 Task: In the  document Exoticfruitsletter.epub Change the allignment of footer to  'Center' Select the entire text and insert font style 'Caveat' and font size: 20
Action: Mouse moved to (292, 448)
Screenshot: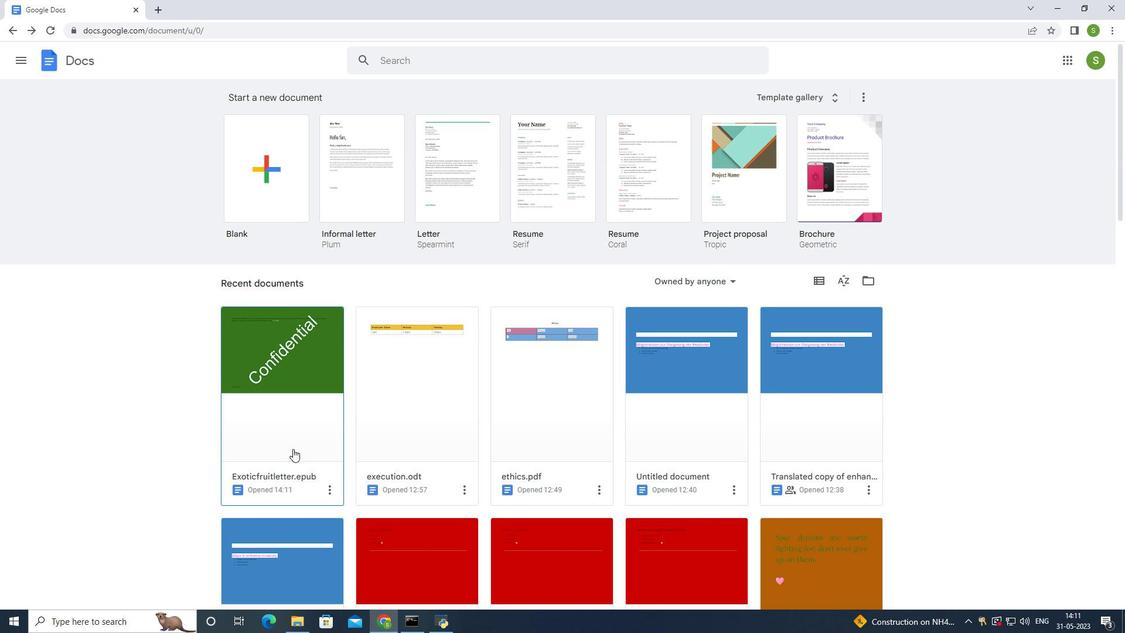 
Action: Mouse pressed left at (292, 448)
Screenshot: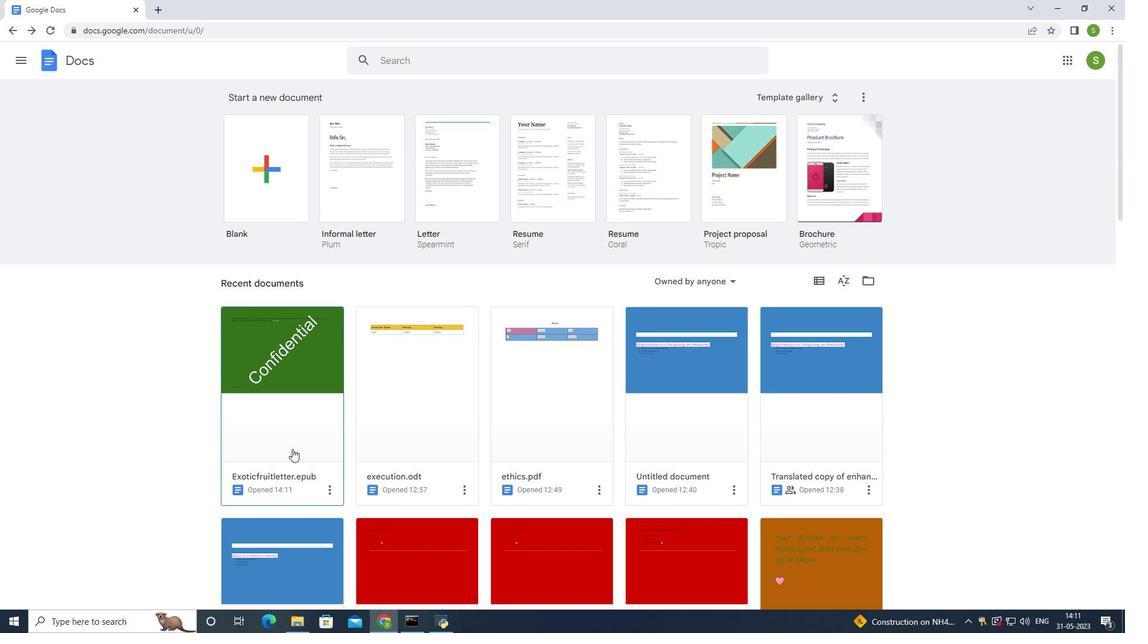 
Action: Mouse moved to (532, 322)
Screenshot: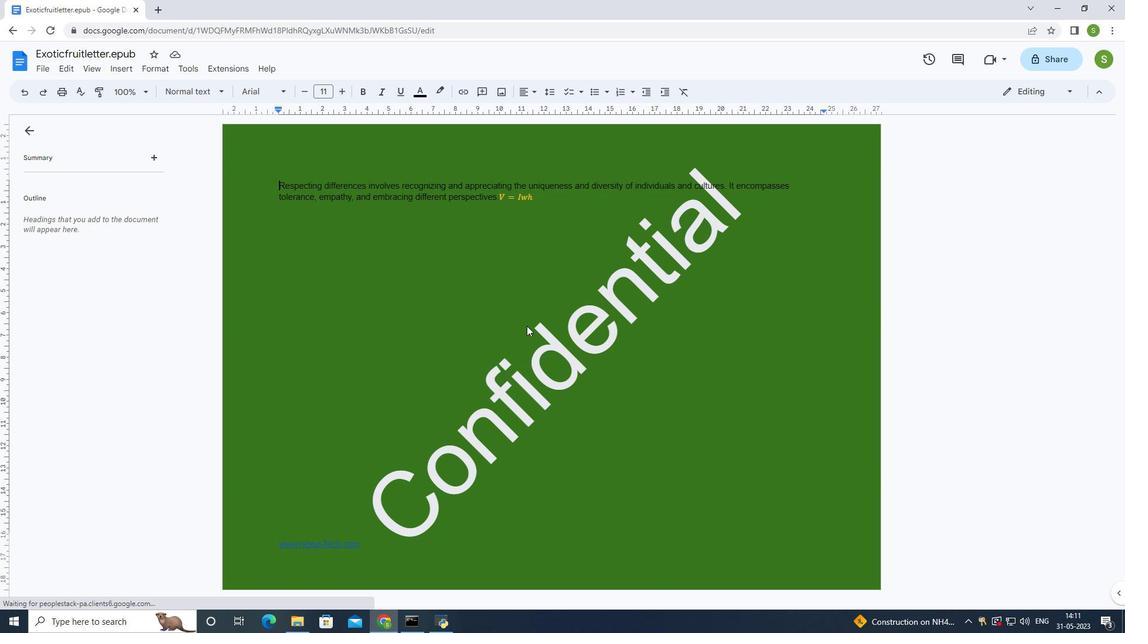 
Action: Mouse scrolled (532, 321) with delta (0, 0)
Screenshot: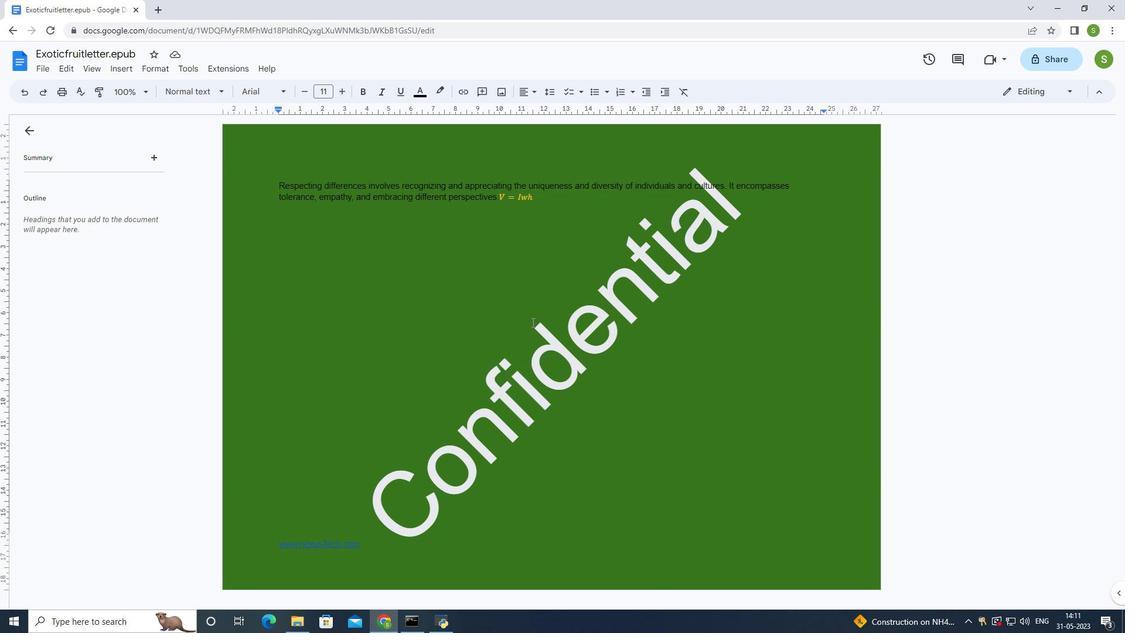 
Action: Mouse scrolled (532, 321) with delta (0, 0)
Screenshot: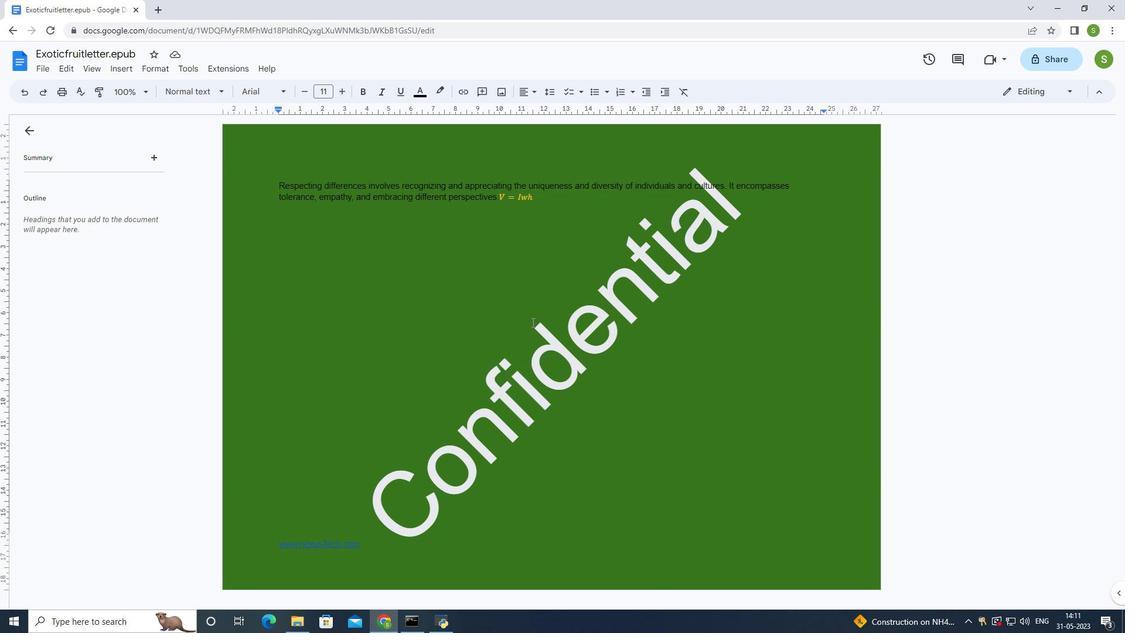 
Action: Mouse scrolled (532, 321) with delta (0, 0)
Screenshot: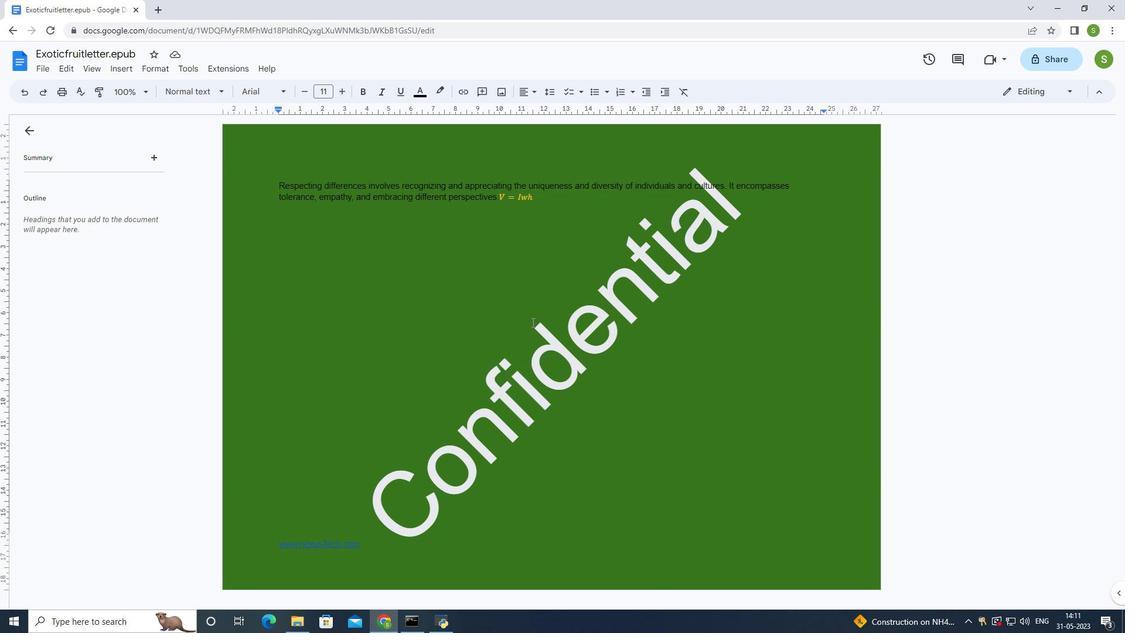 
Action: Mouse moved to (365, 545)
Screenshot: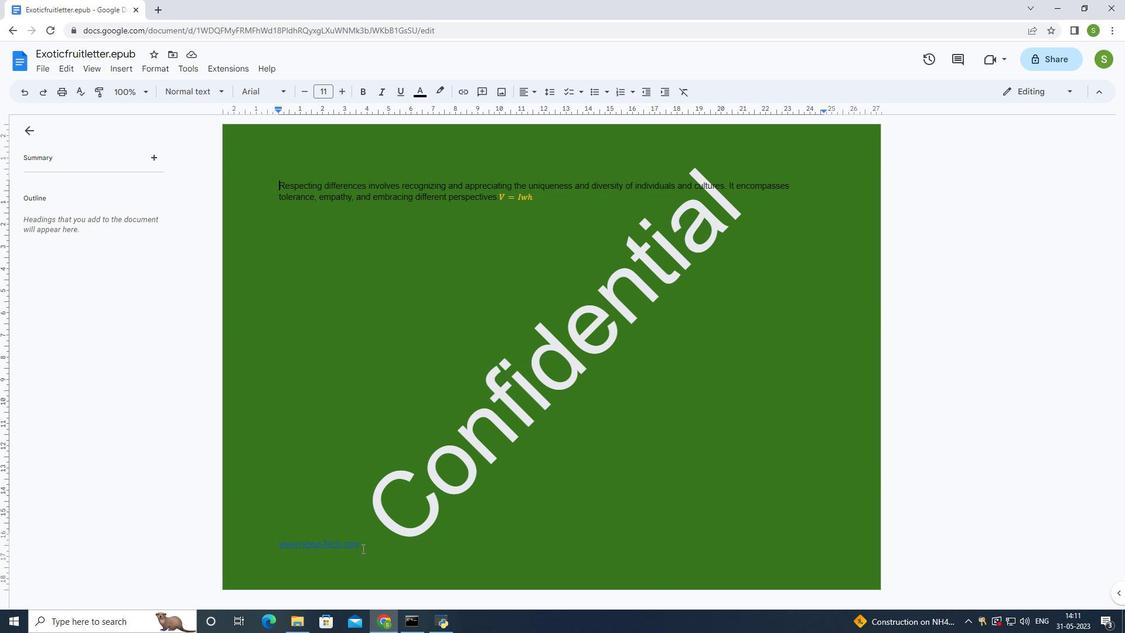 
Action: Mouse pressed left at (365, 545)
Screenshot: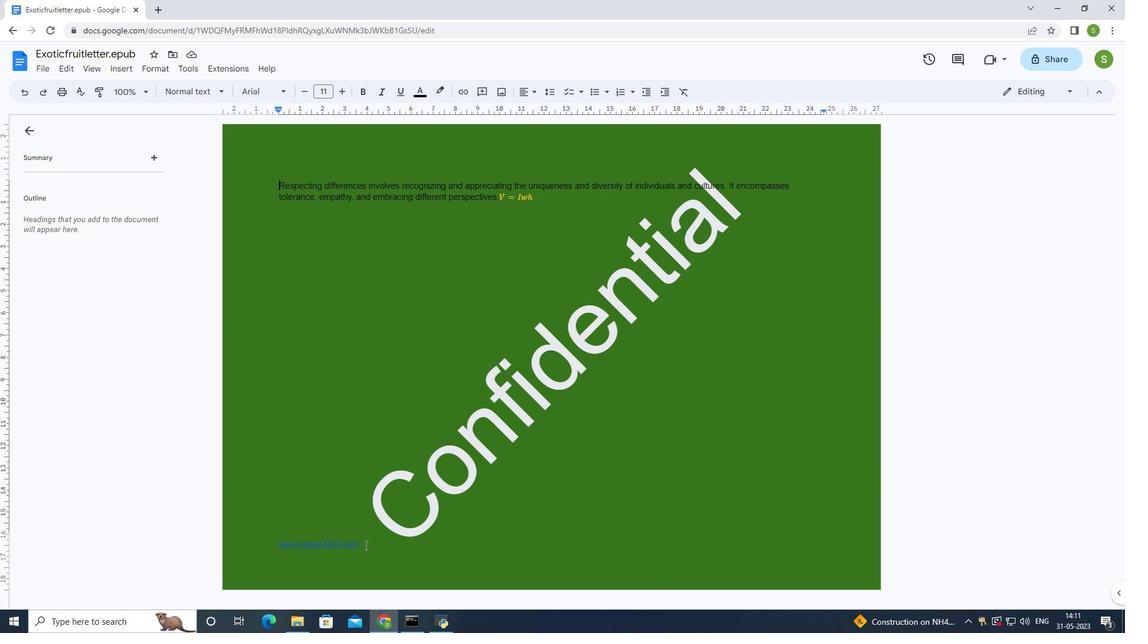
Action: Mouse moved to (361, 544)
Screenshot: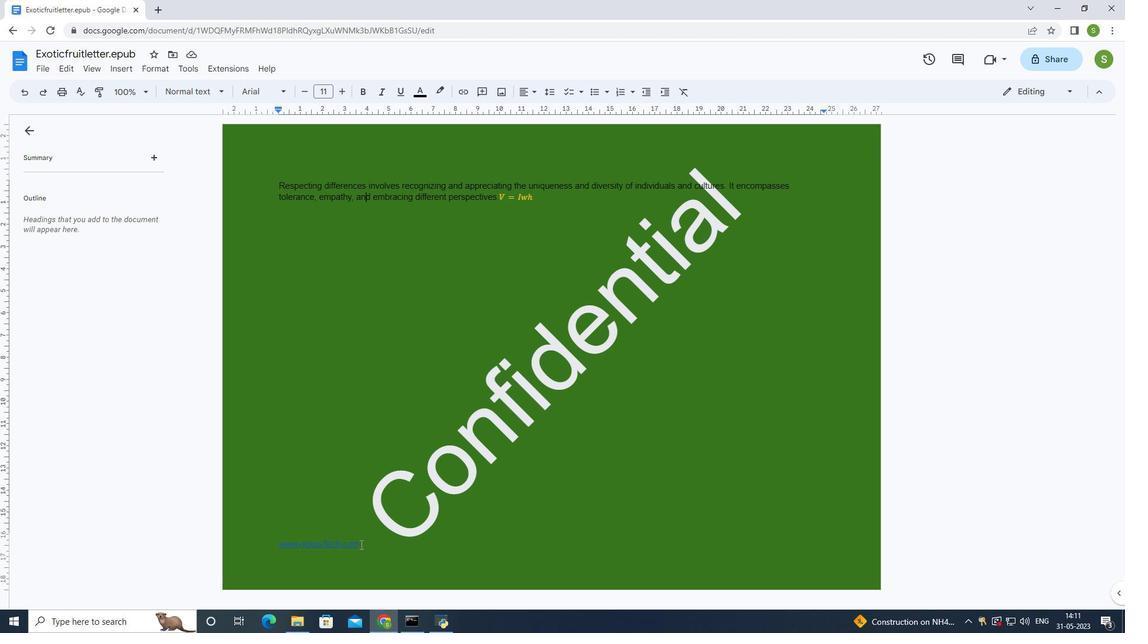 
Action: Mouse pressed left at (361, 544)
Screenshot: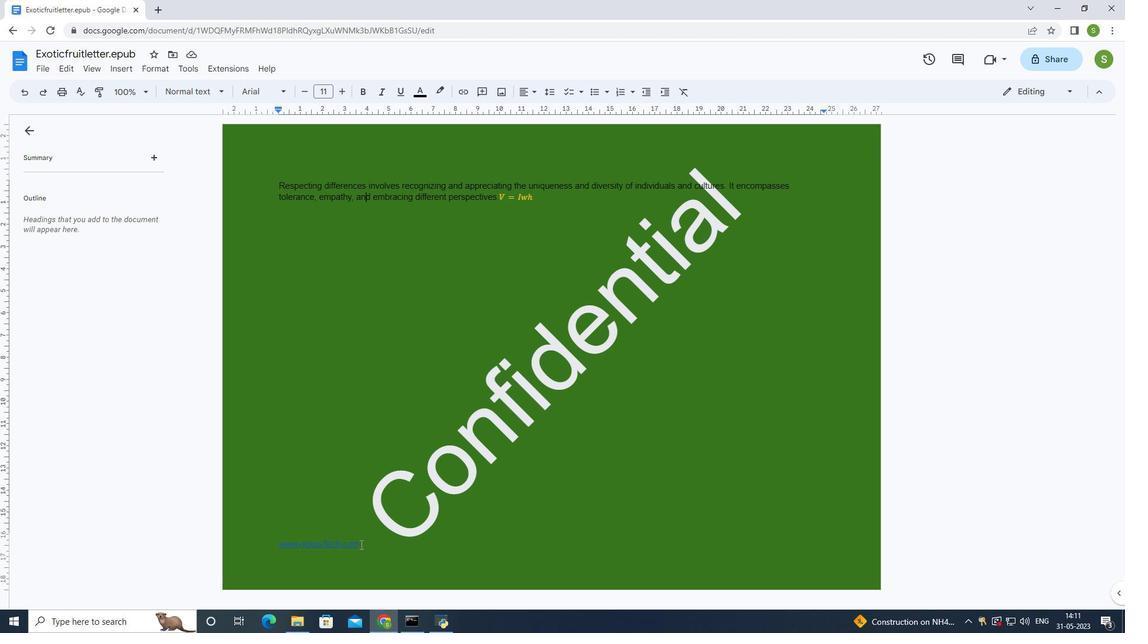 
Action: Mouse moved to (274, 542)
Screenshot: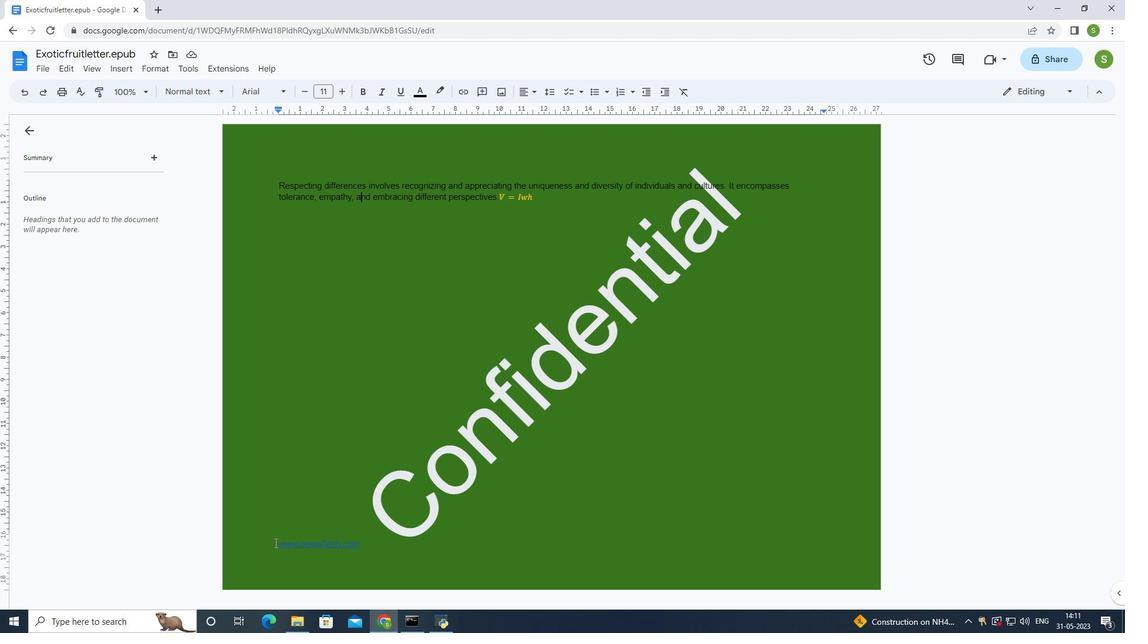 
Action: Mouse pressed left at (274, 542)
Screenshot: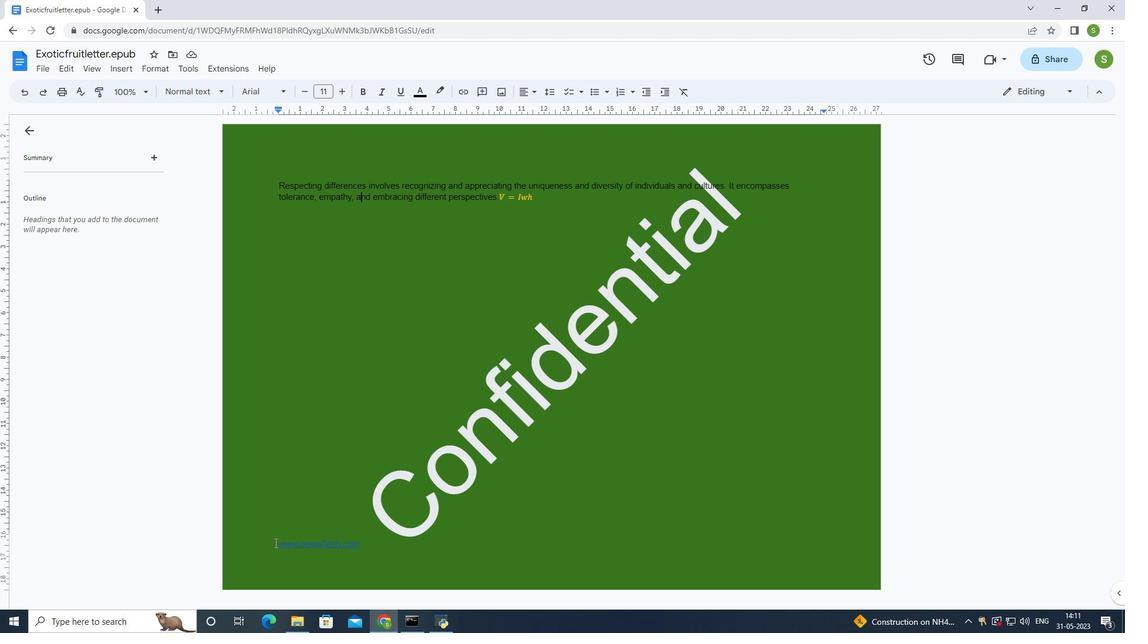
Action: Mouse moved to (276, 542)
Screenshot: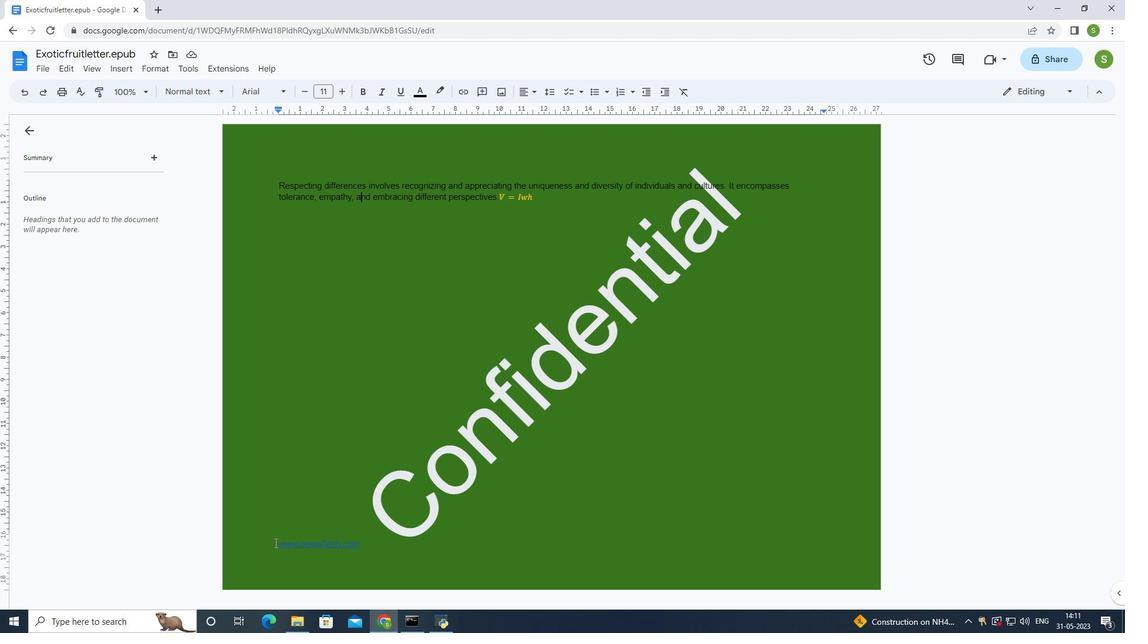 
Action: Mouse pressed left at (276, 542)
Screenshot: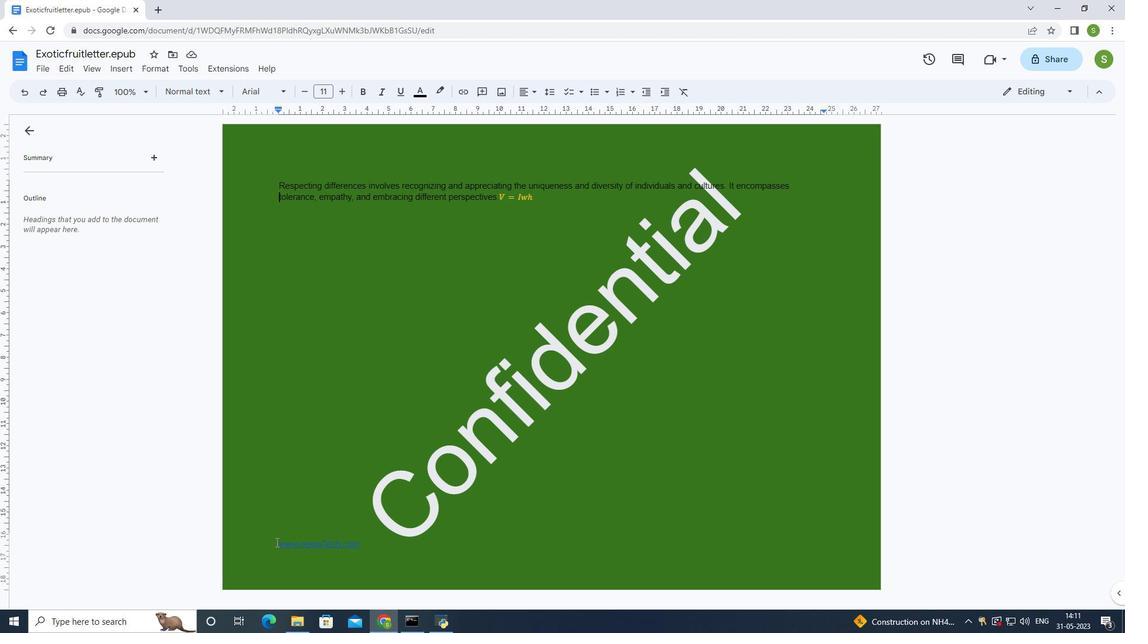 
Action: Mouse moved to (366, 543)
Screenshot: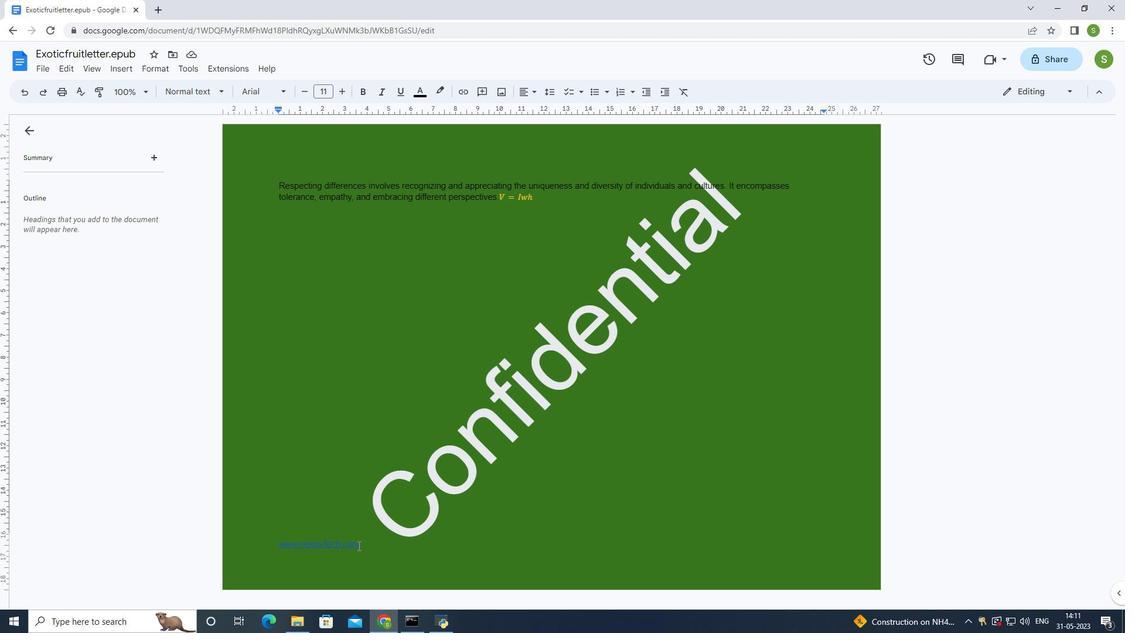 
Action: Mouse pressed left at (366, 543)
Screenshot: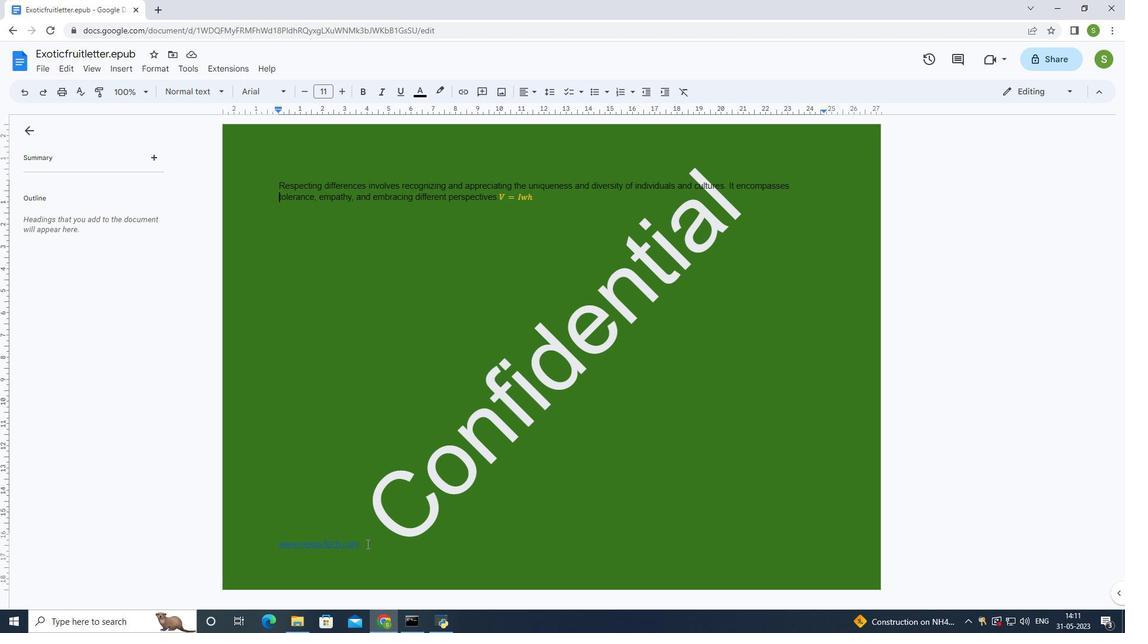 
Action: Mouse moved to (367, 543)
Screenshot: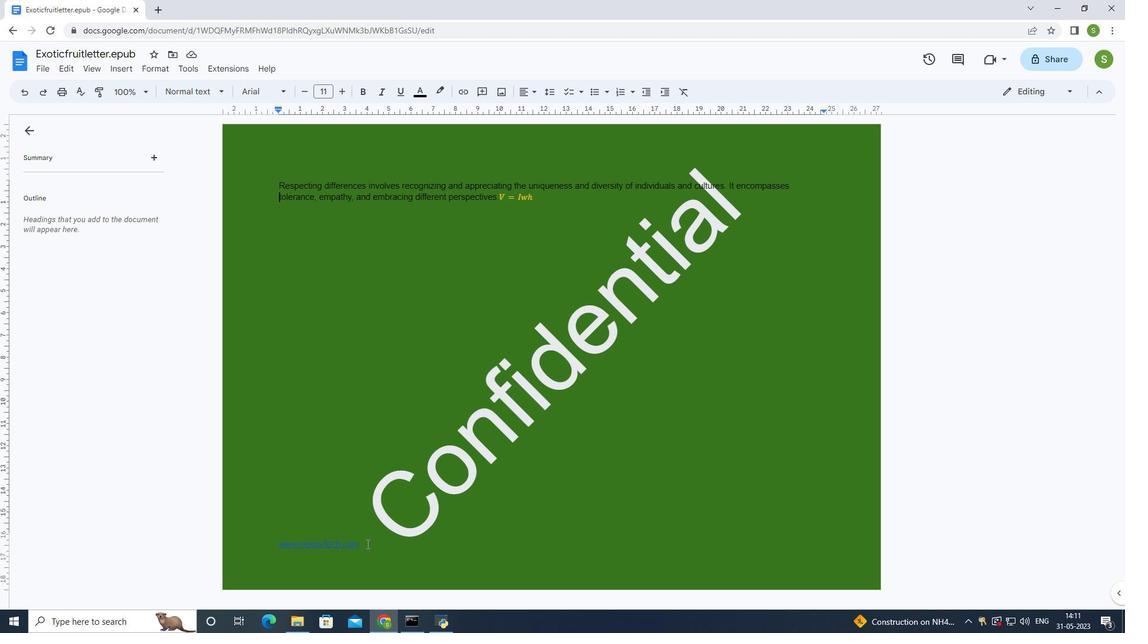 
Action: Mouse pressed left at (367, 543)
Screenshot: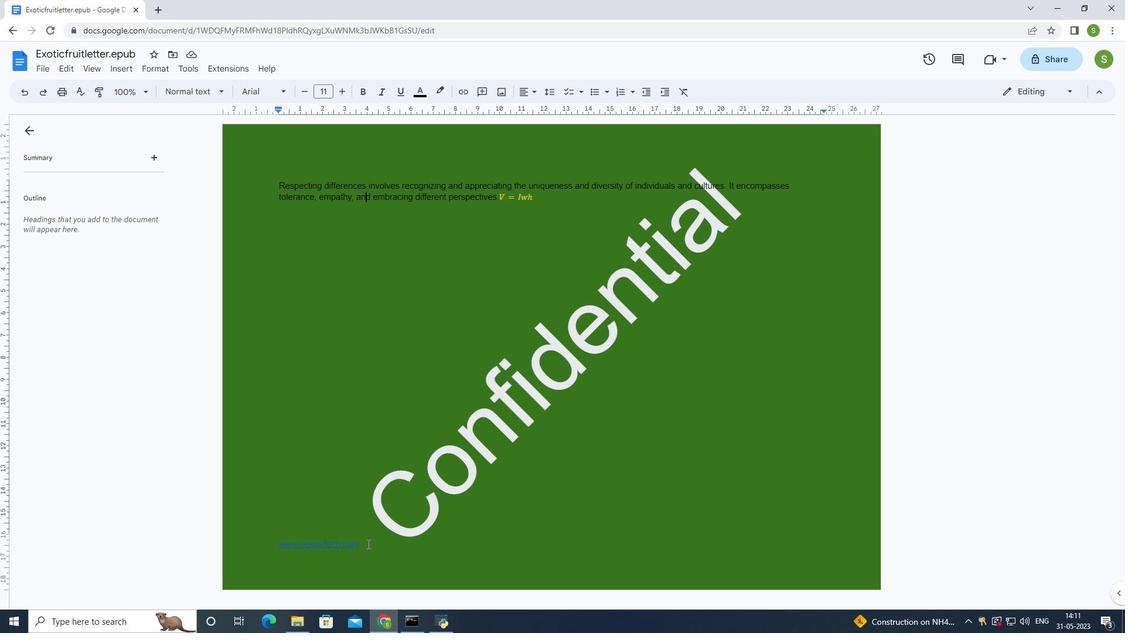 
Action: Mouse moved to (368, 543)
Screenshot: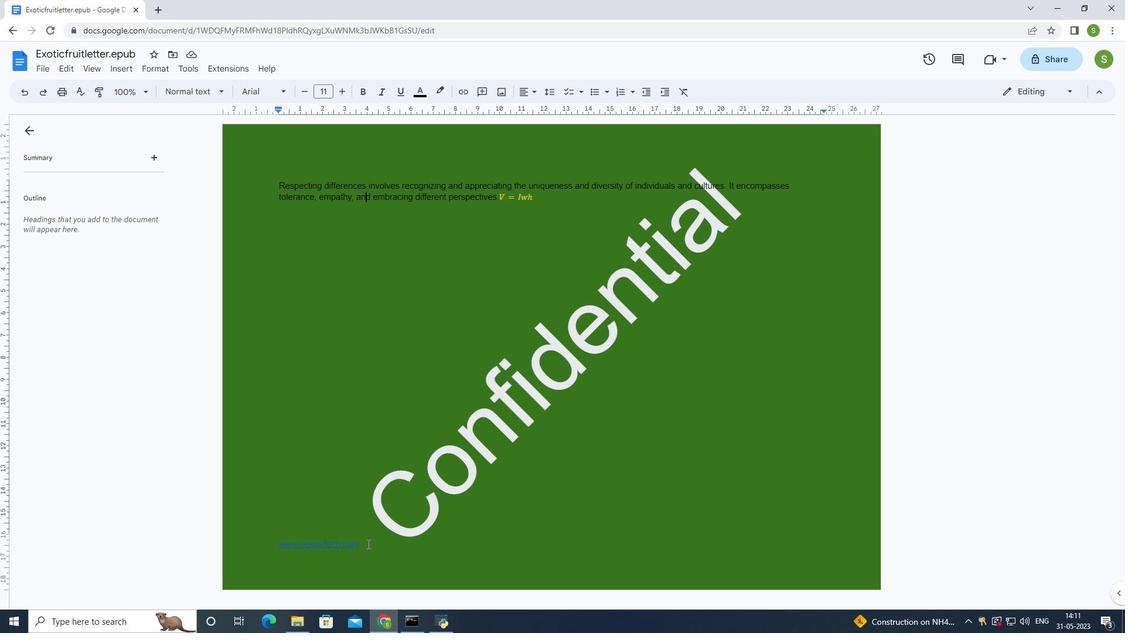 
Action: Mouse pressed left at (368, 543)
Screenshot: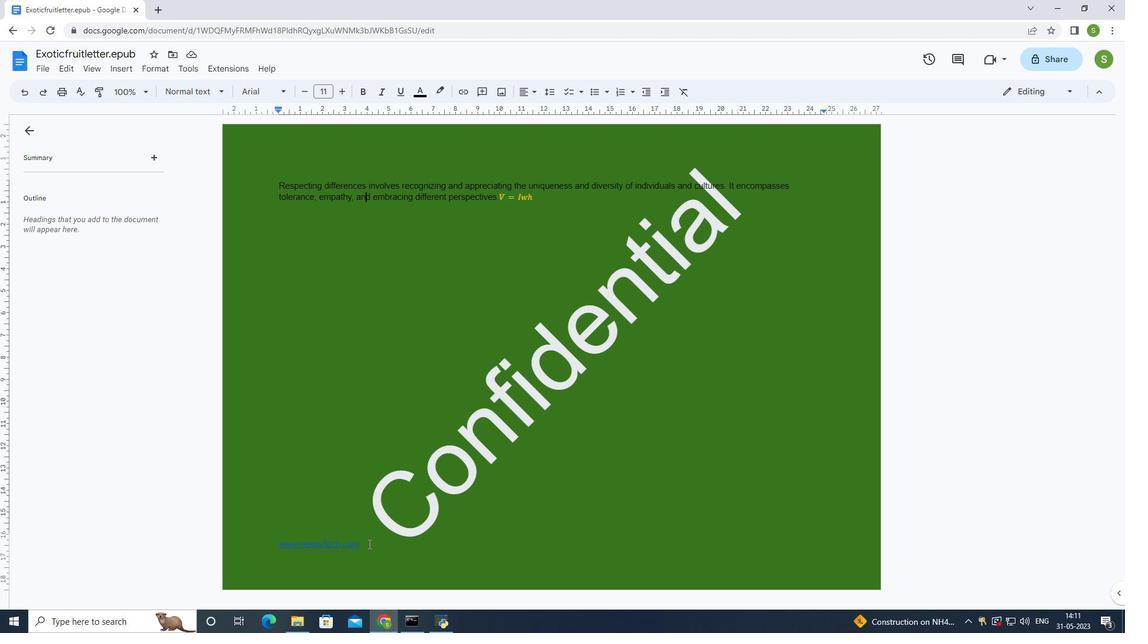 
Action: Mouse pressed left at (368, 543)
Screenshot: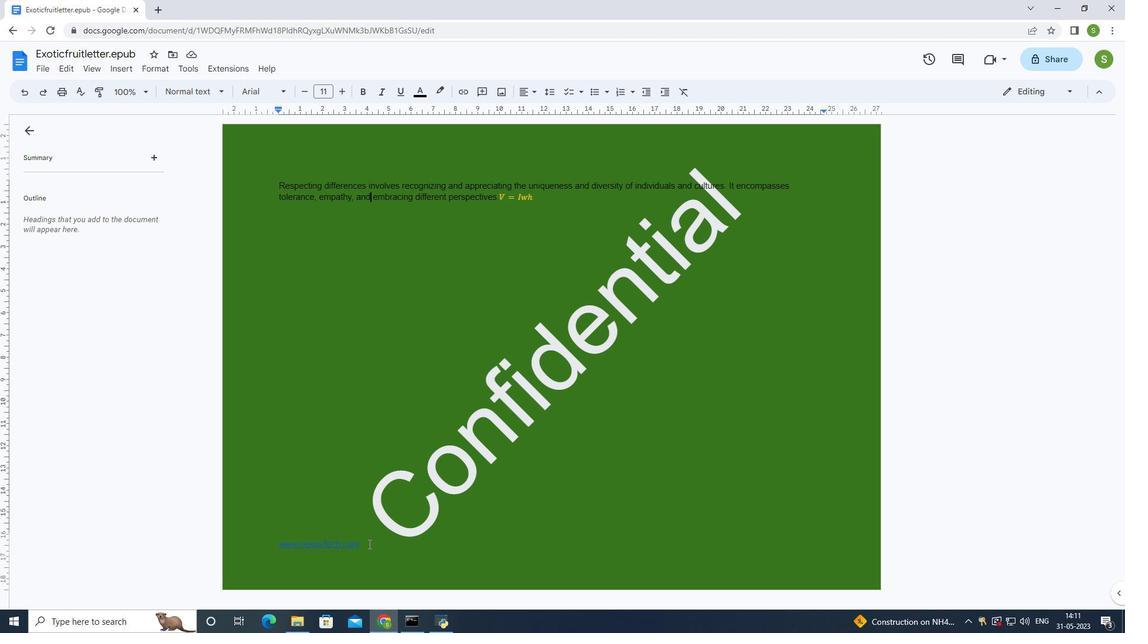 
Action: Mouse moved to (368, 543)
Screenshot: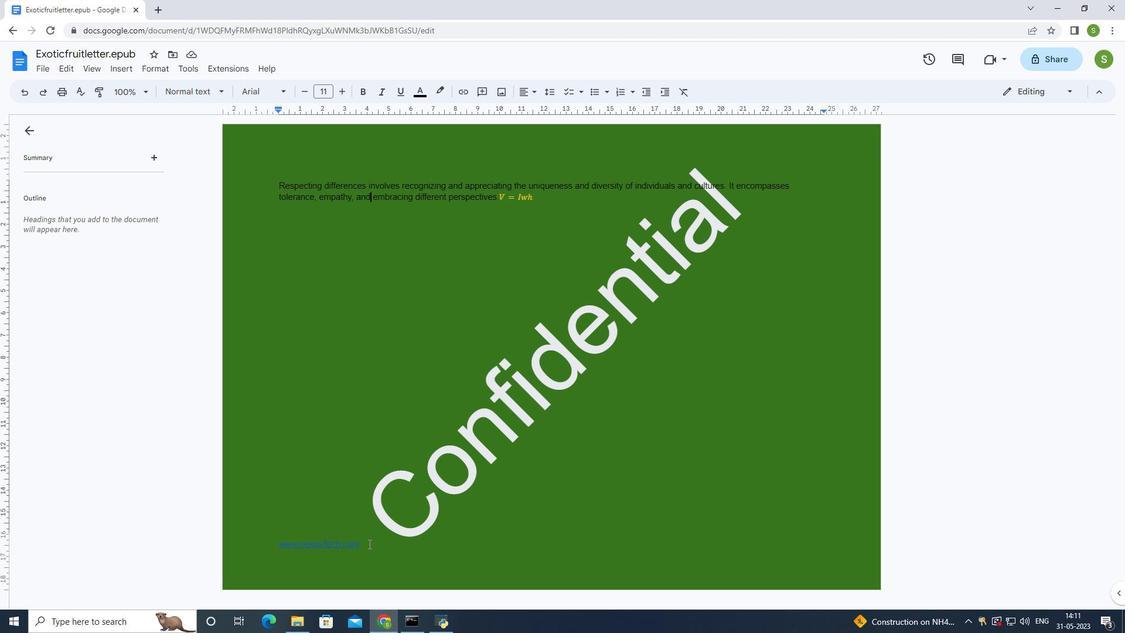 
Action: Mouse pressed left at (368, 543)
Screenshot: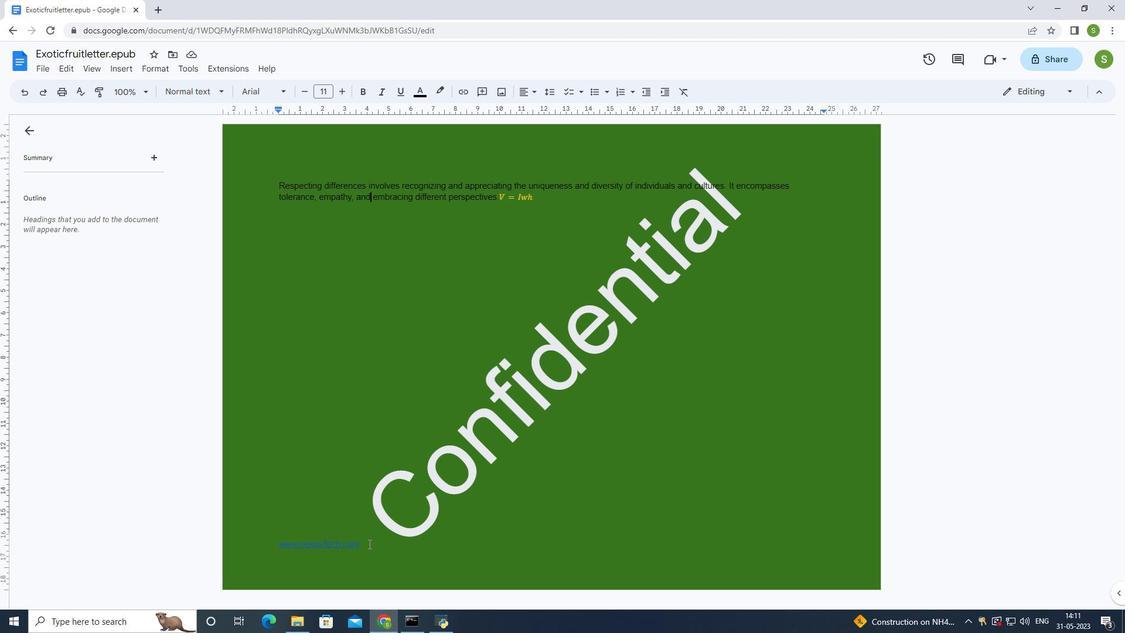 
Action: Mouse pressed left at (368, 543)
Screenshot: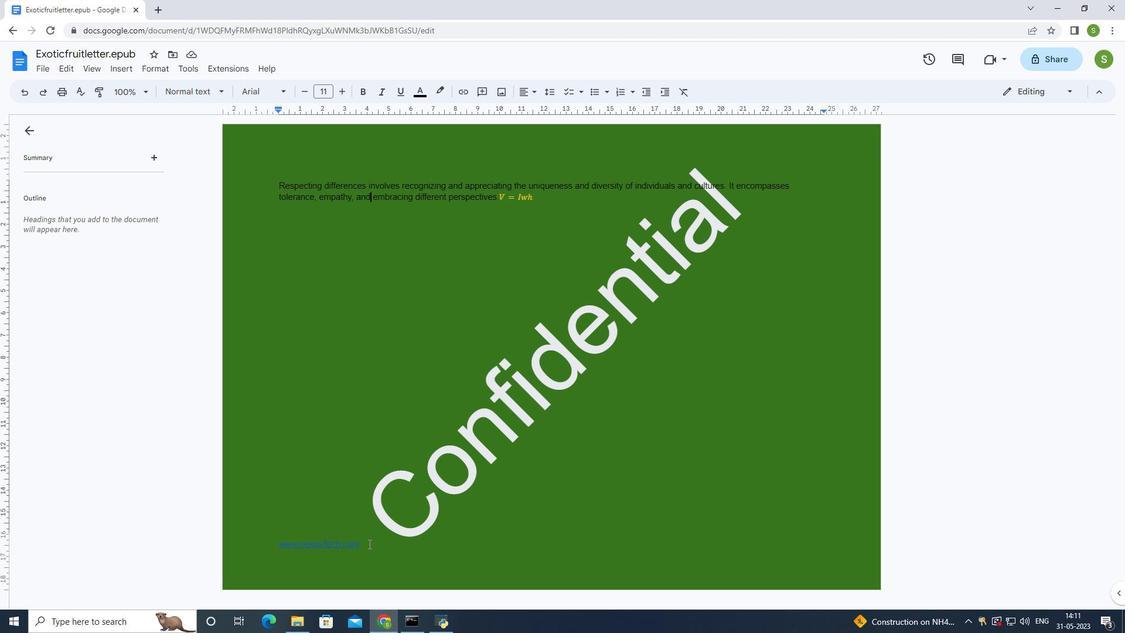 
Action: Mouse pressed left at (368, 543)
Screenshot: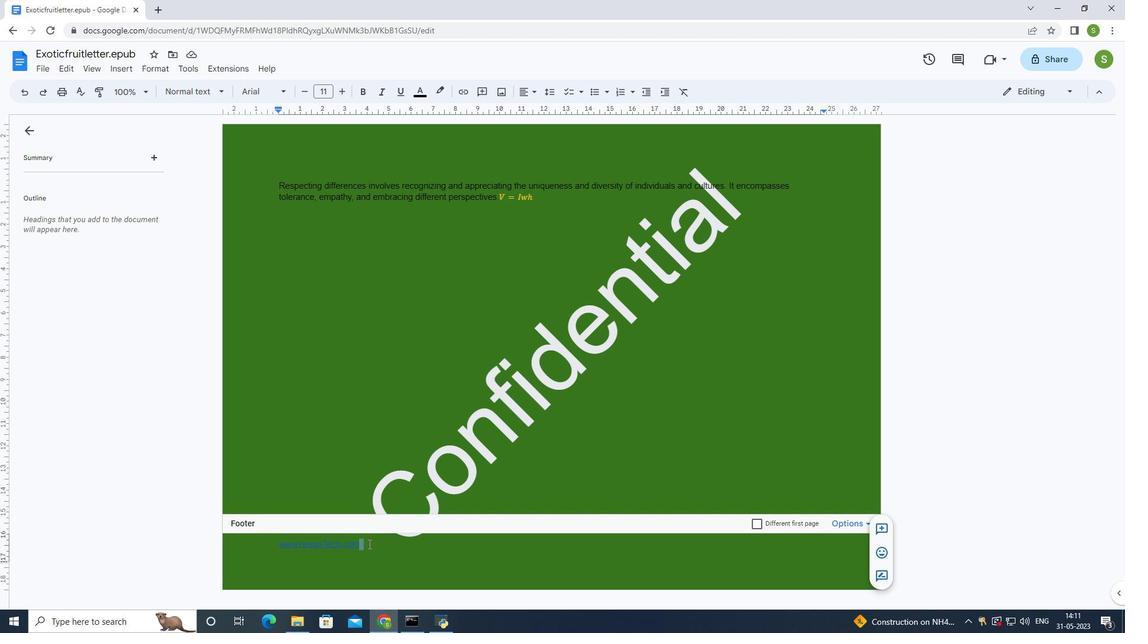 
Action: Mouse pressed left at (368, 543)
Screenshot: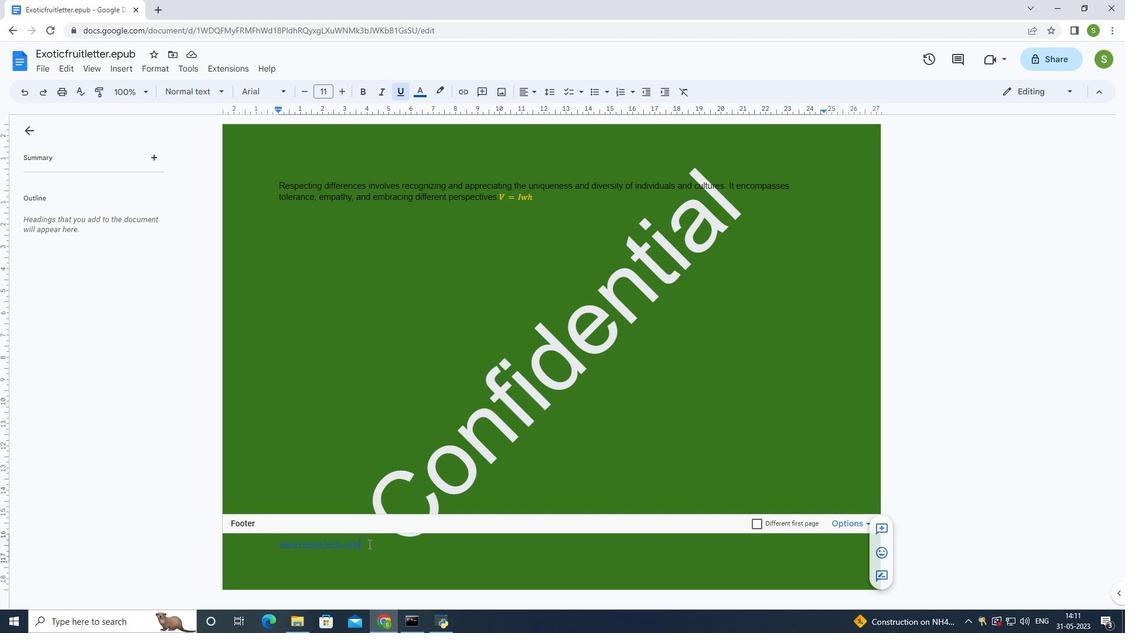 
Action: Mouse pressed left at (368, 543)
Screenshot: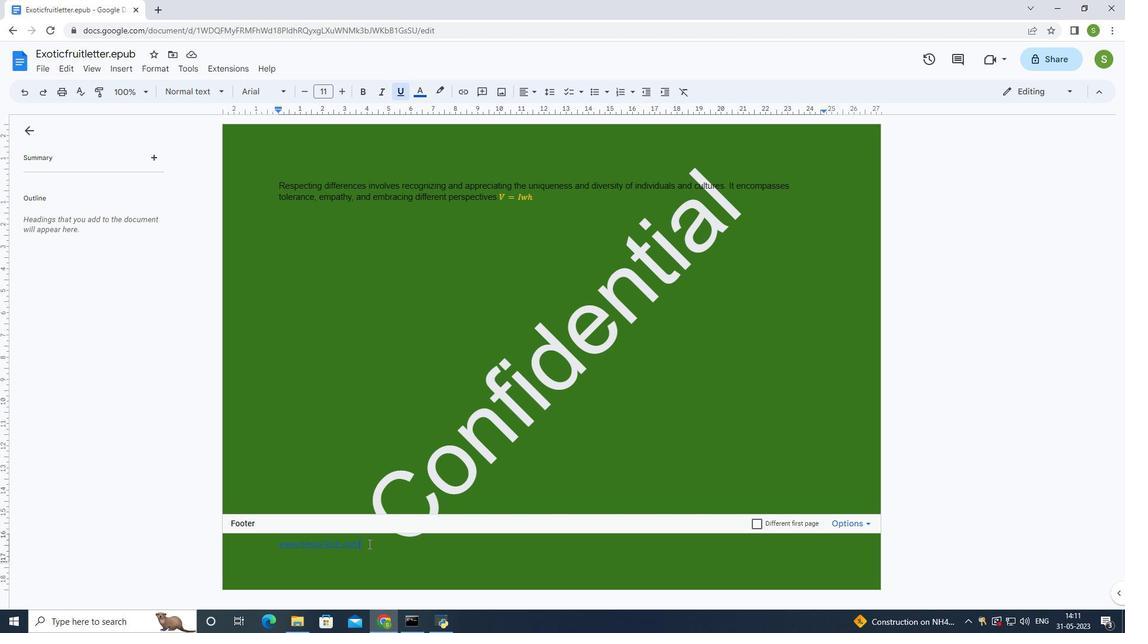 
Action: Mouse pressed left at (368, 543)
Screenshot: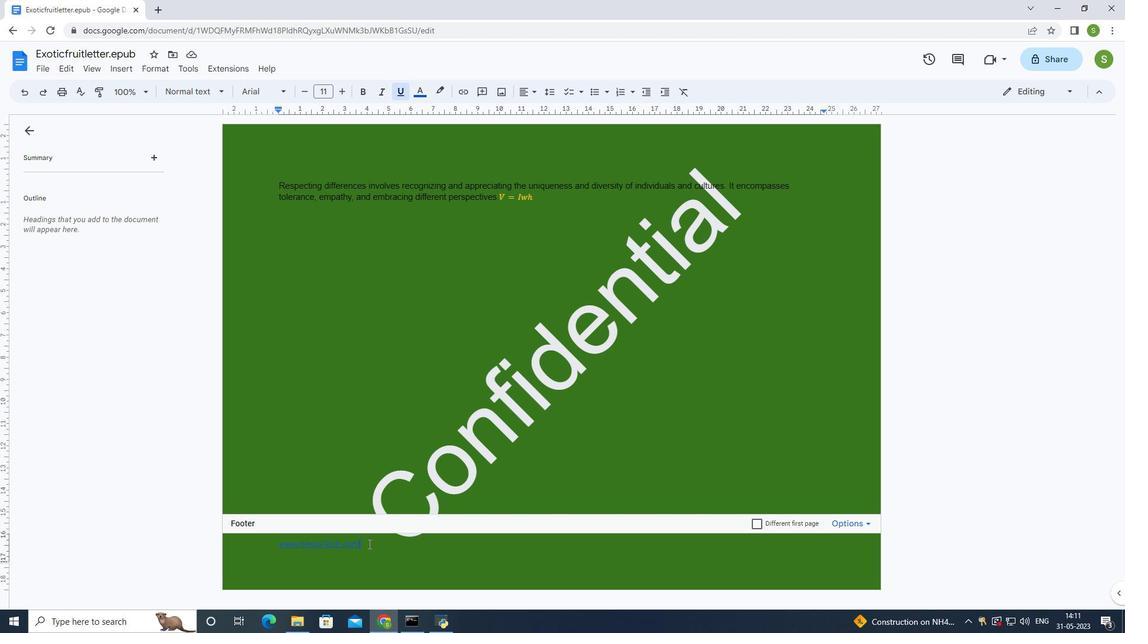 
Action: Mouse moved to (369, 544)
Screenshot: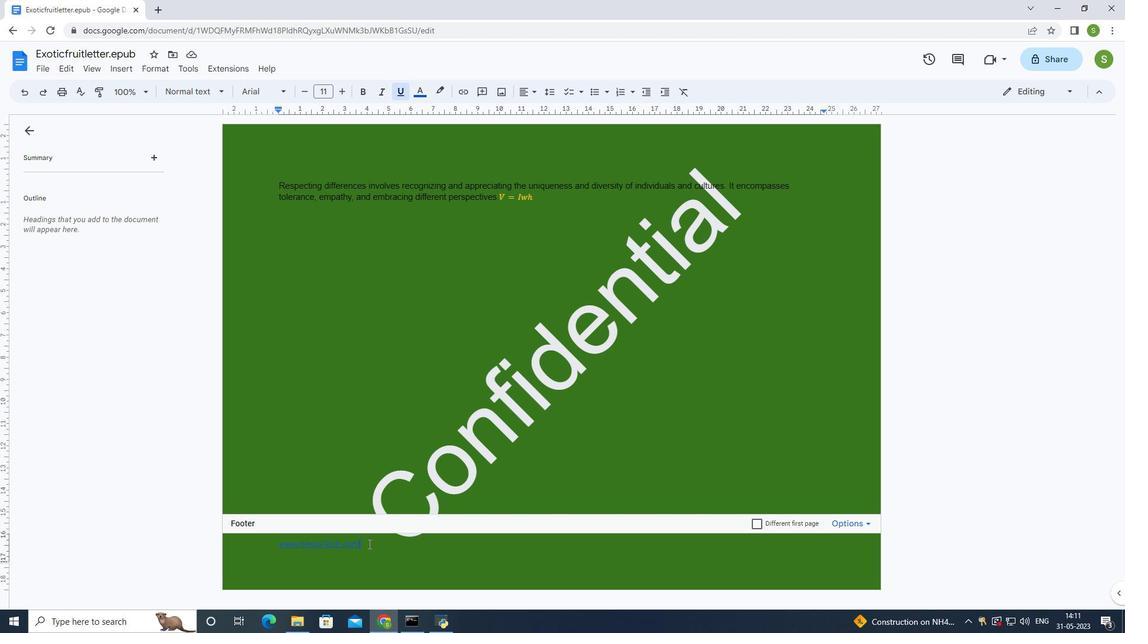 
Action: Mouse pressed left at (369, 544)
Screenshot: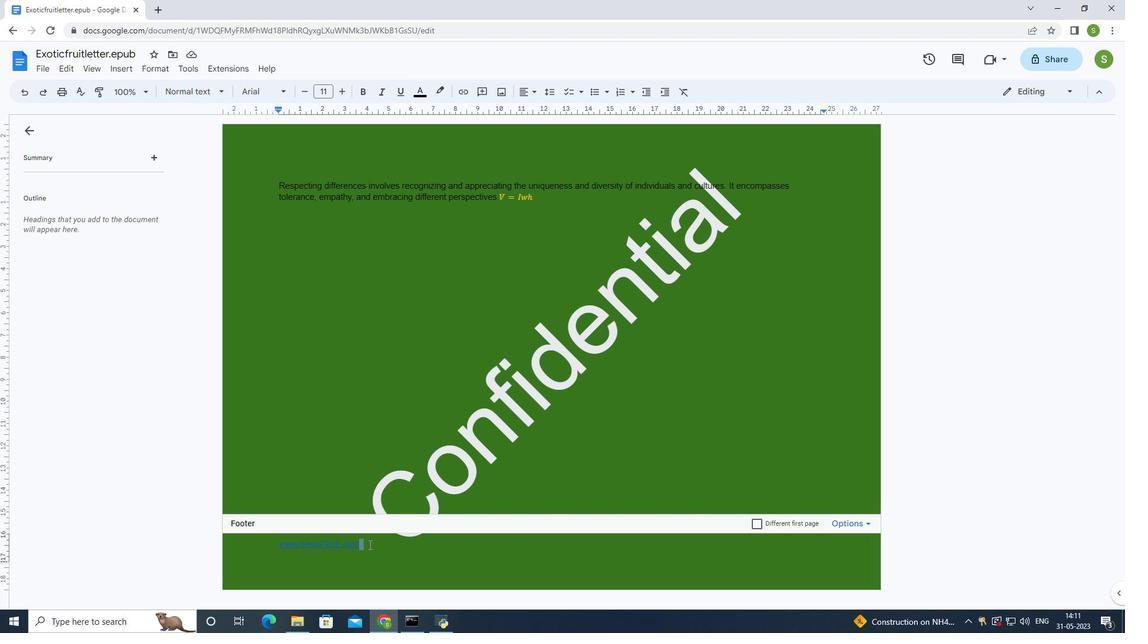 
Action: Mouse moved to (365, 544)
Screenshot: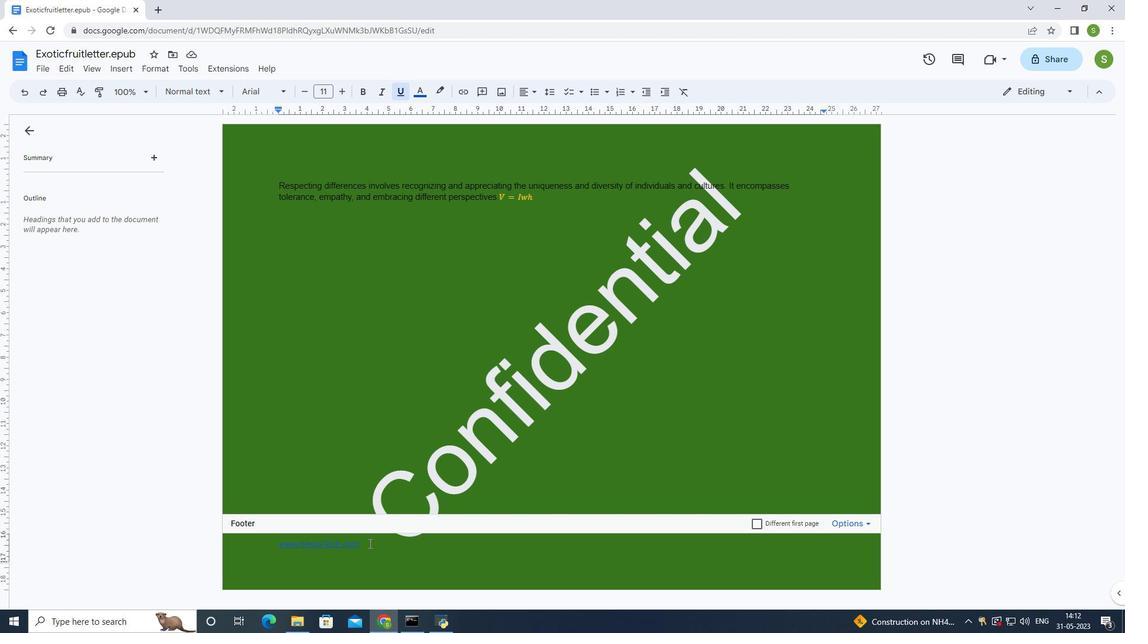 
Action: Mouse pressed left at (365, 544)
Screenshot: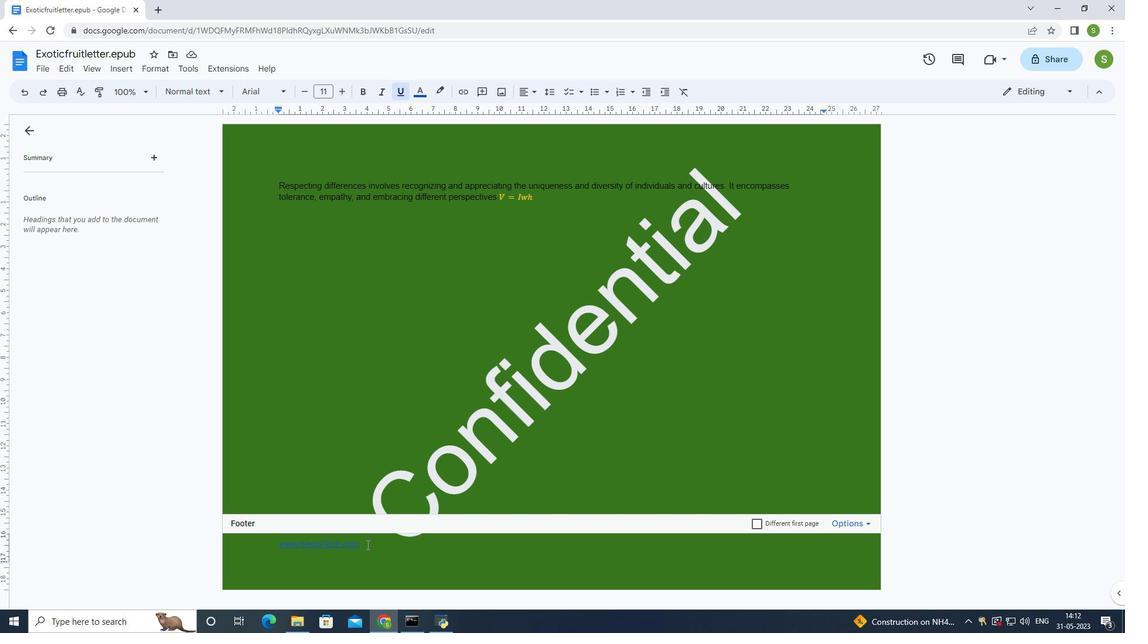 
Action: Mouse moved to (533, 95)
Screenshot: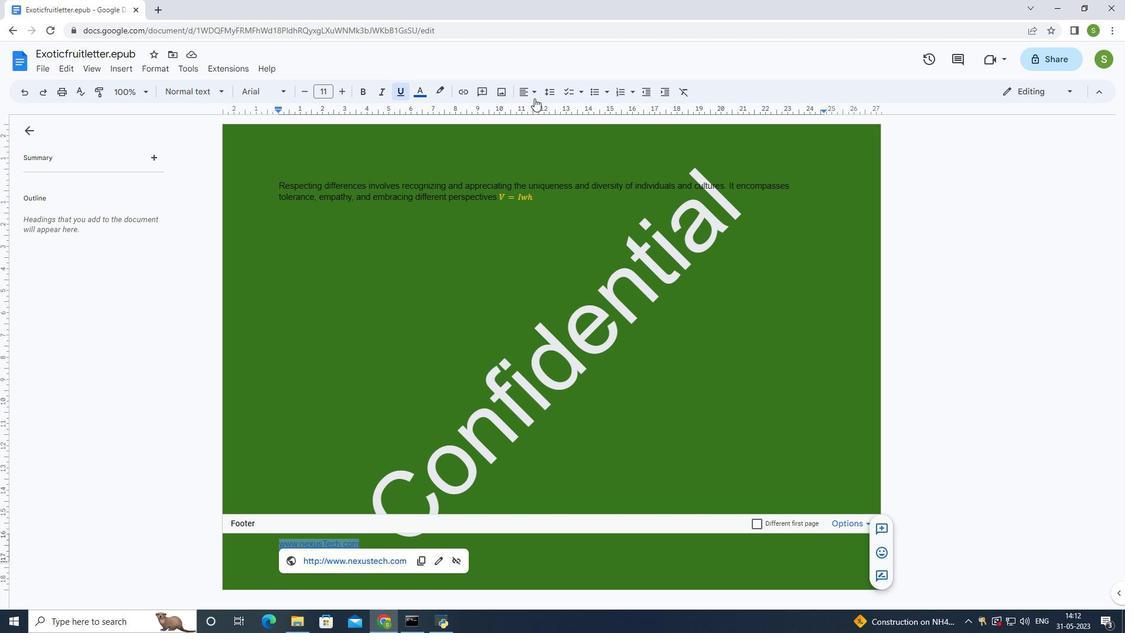 
Action: Mouse pressed left at (533, 95)
Screenshot: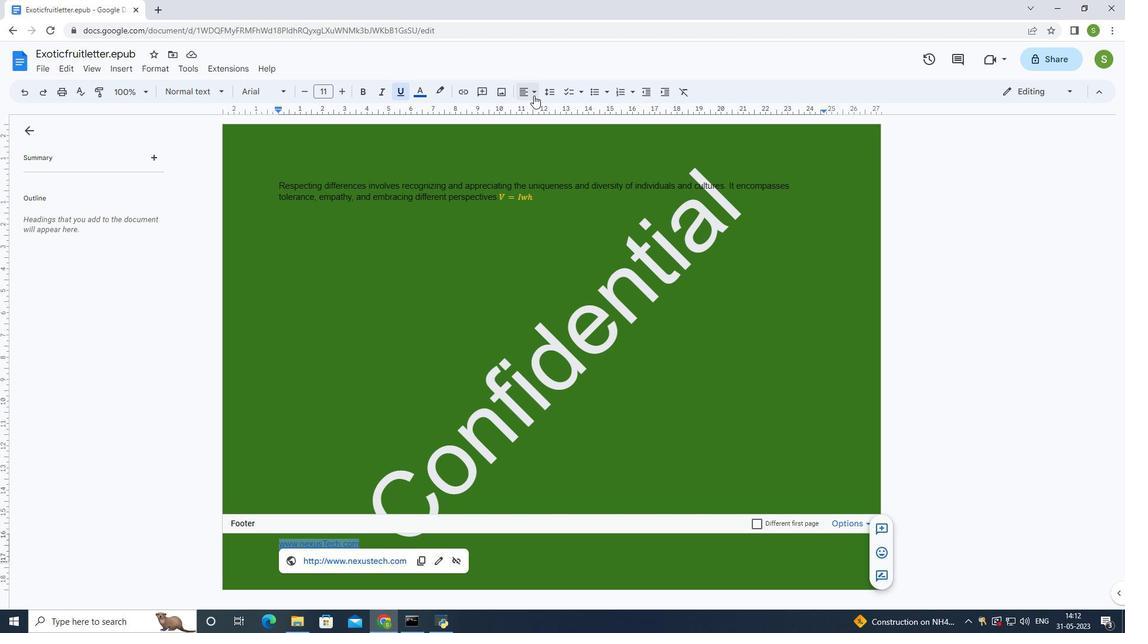 
Action: Mouse moved to (542, 111)
Screenshot: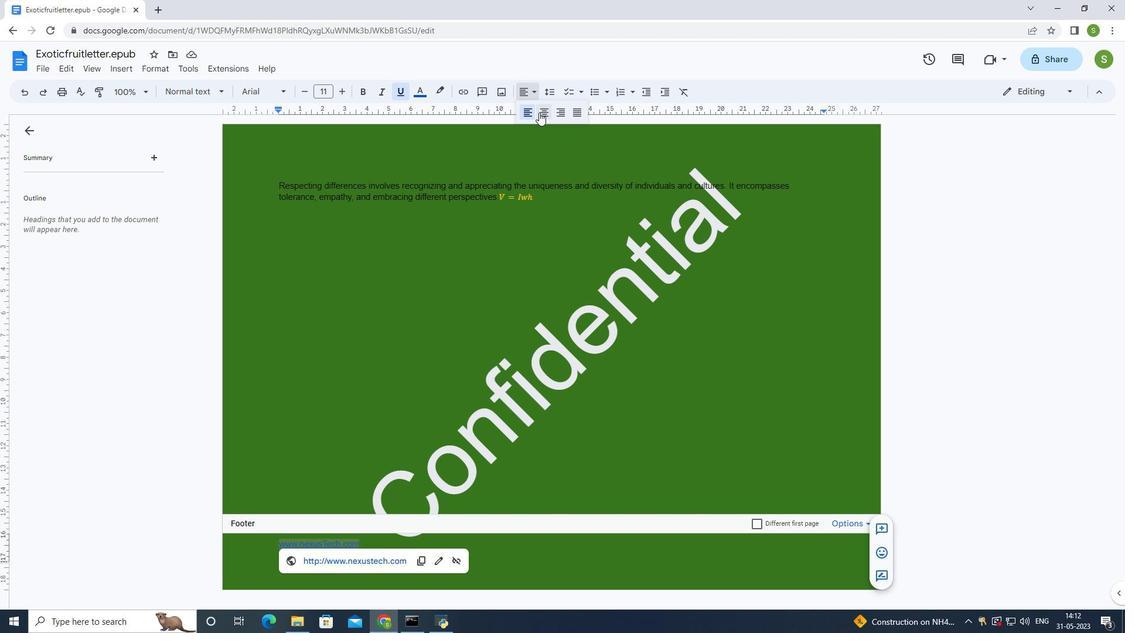 
Action: Mouse pressed left at (542, 111)
Screenshot: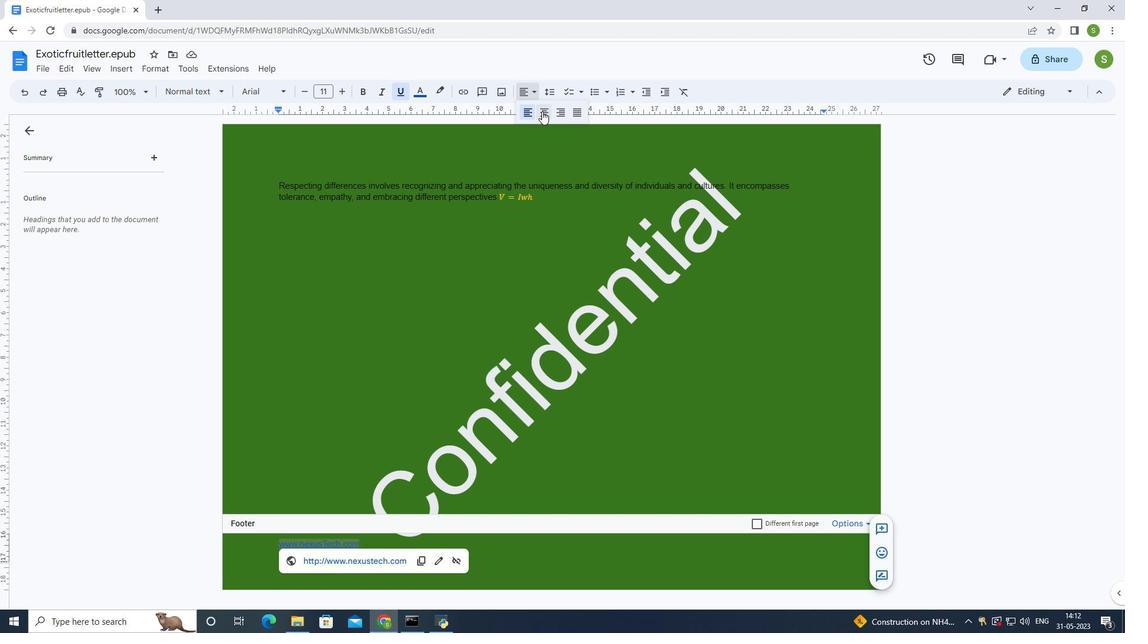 
Action: Mouse moved to (739, 338)
Screenshot: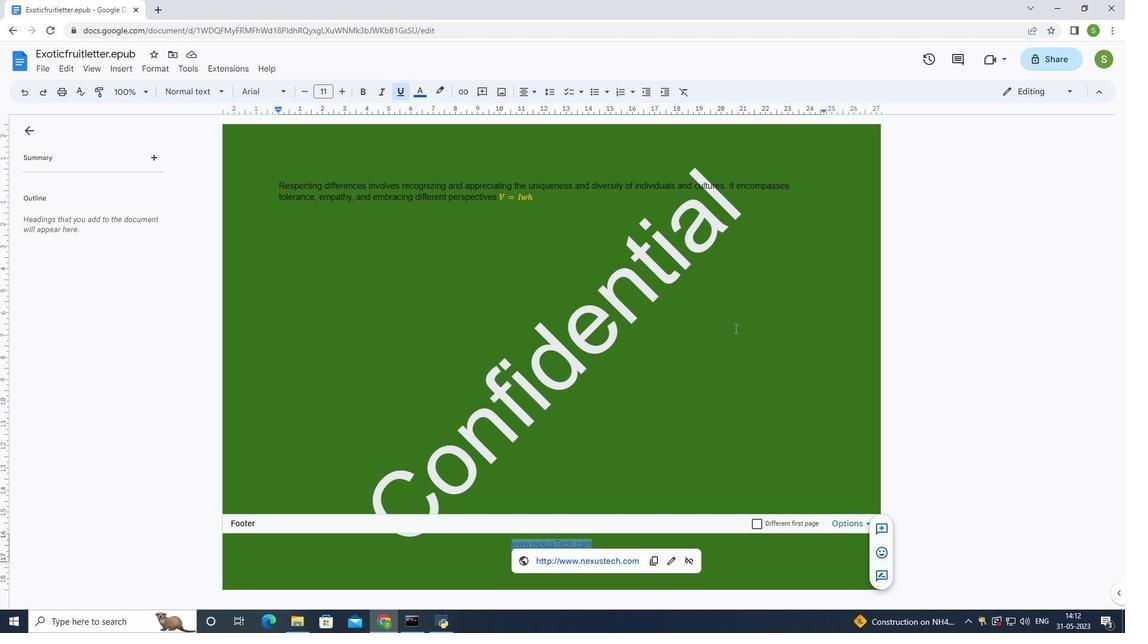 
Action: Mouse pressed left at (739, 338)
Screenshot: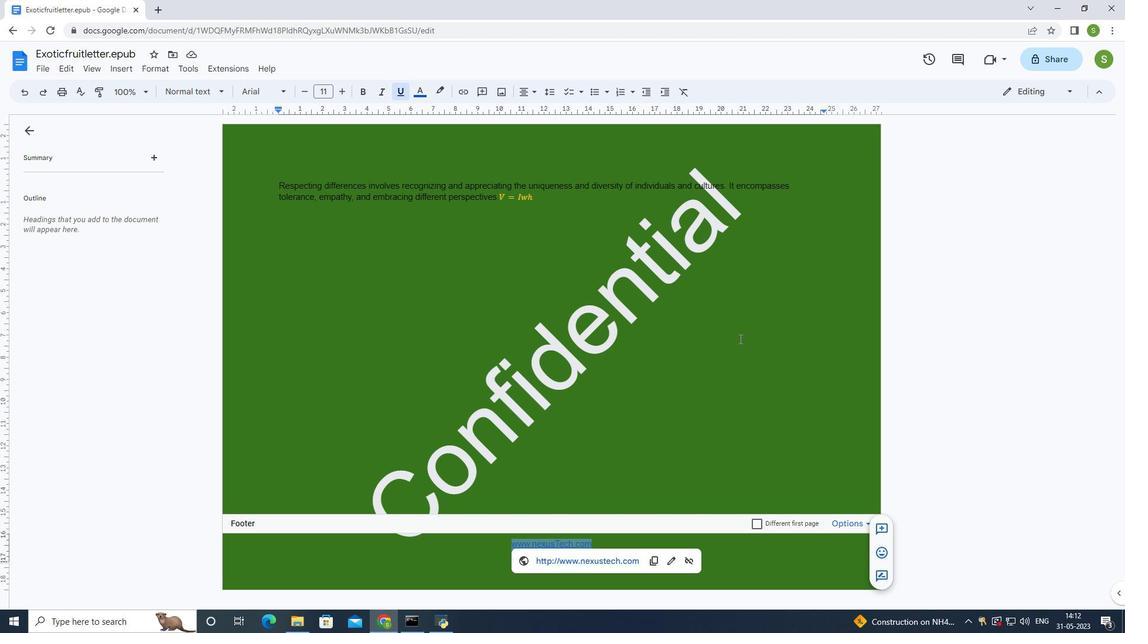 
Action: Mouse moved to (627, 332)
Screenshot: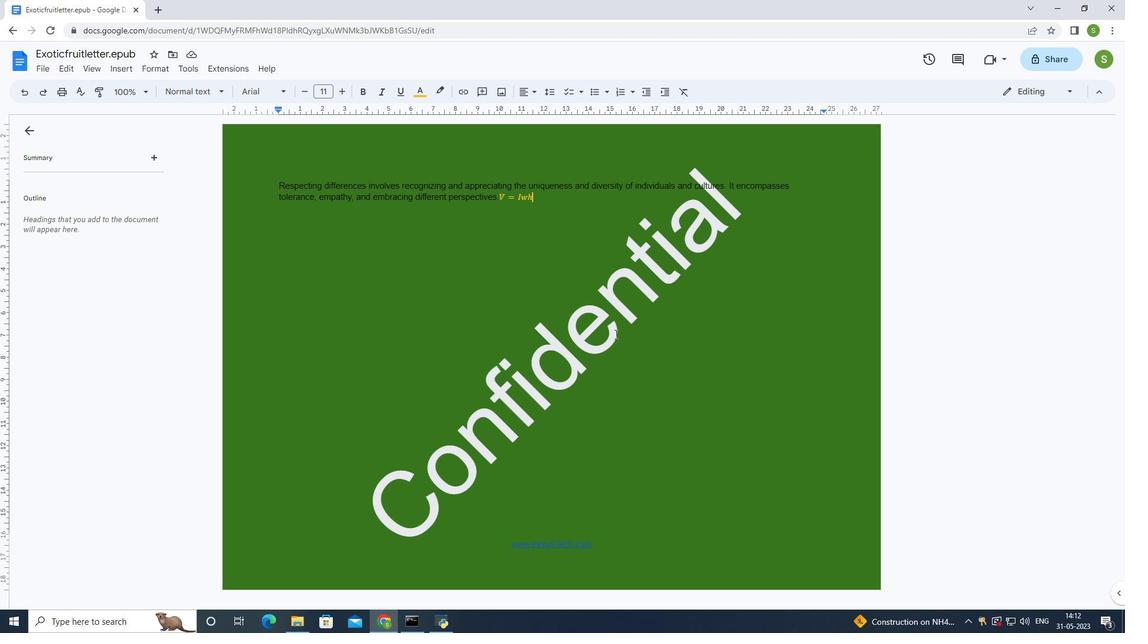 
Action: Mouse scrolled (627, 332) with delta (0, 0)
Screenshot: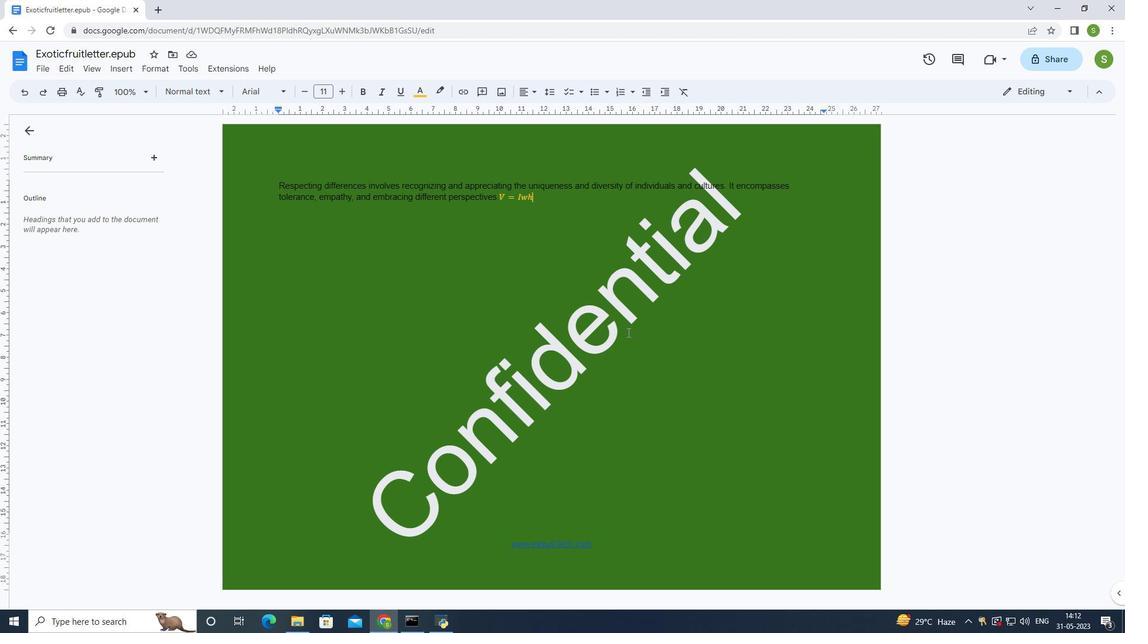 
Action: Mouse moved to (627, 331)
Screenshot: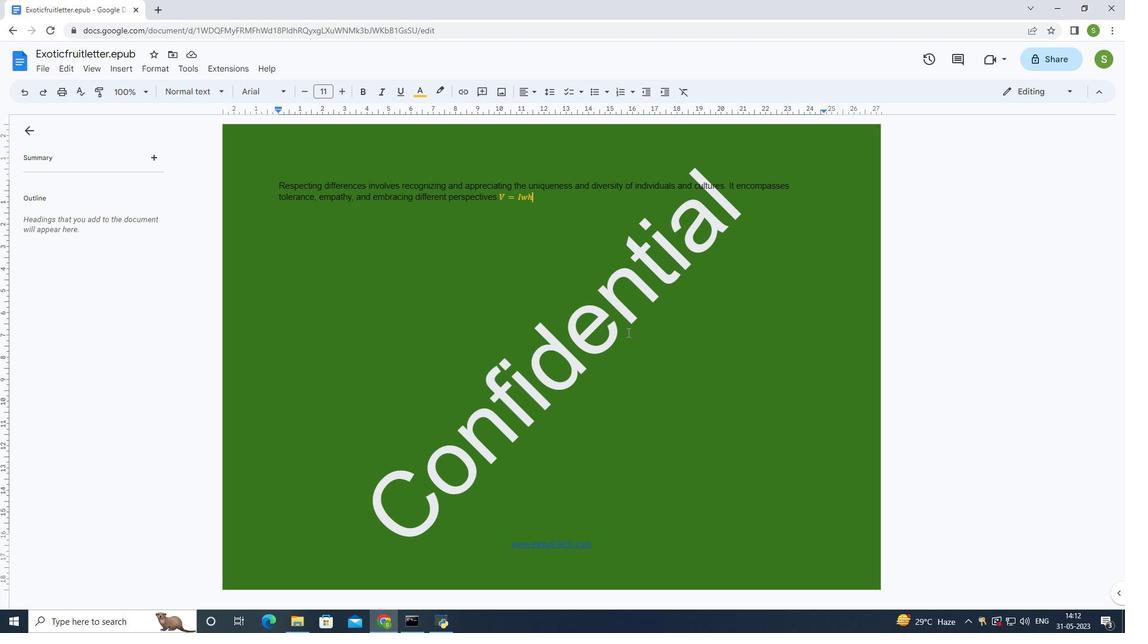
Action: Mouse scrolled (627, 332) with delta (0, 0)
Screenshot: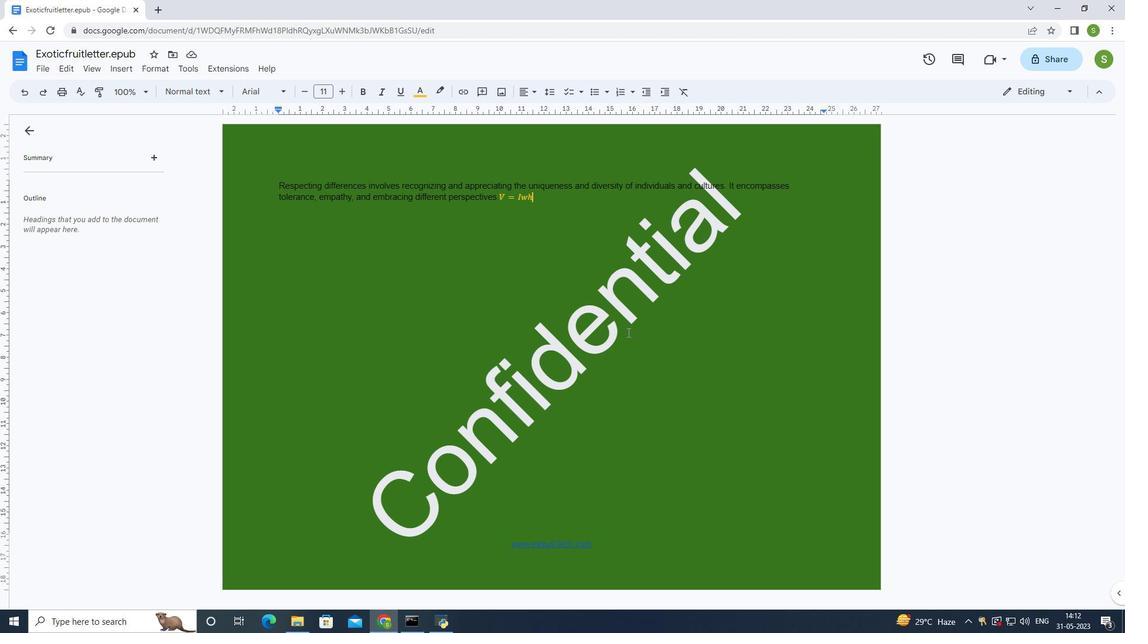
Action: Mouse moved to (276, 180)
Screenshot: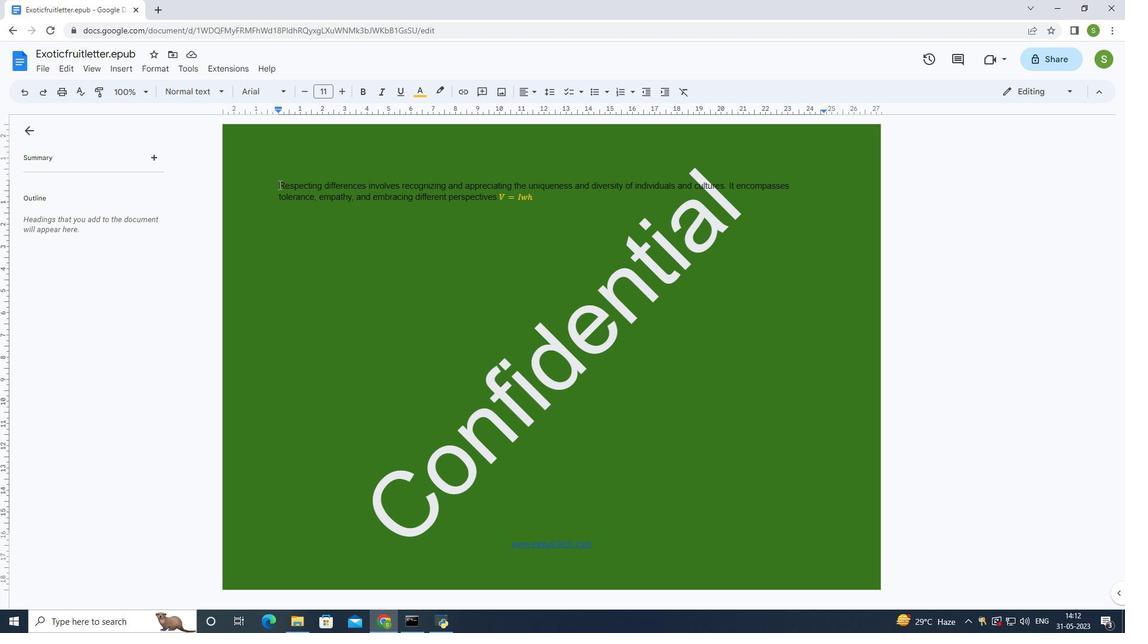
Action: Mouse pressed left at (276, 180)
Screenshot: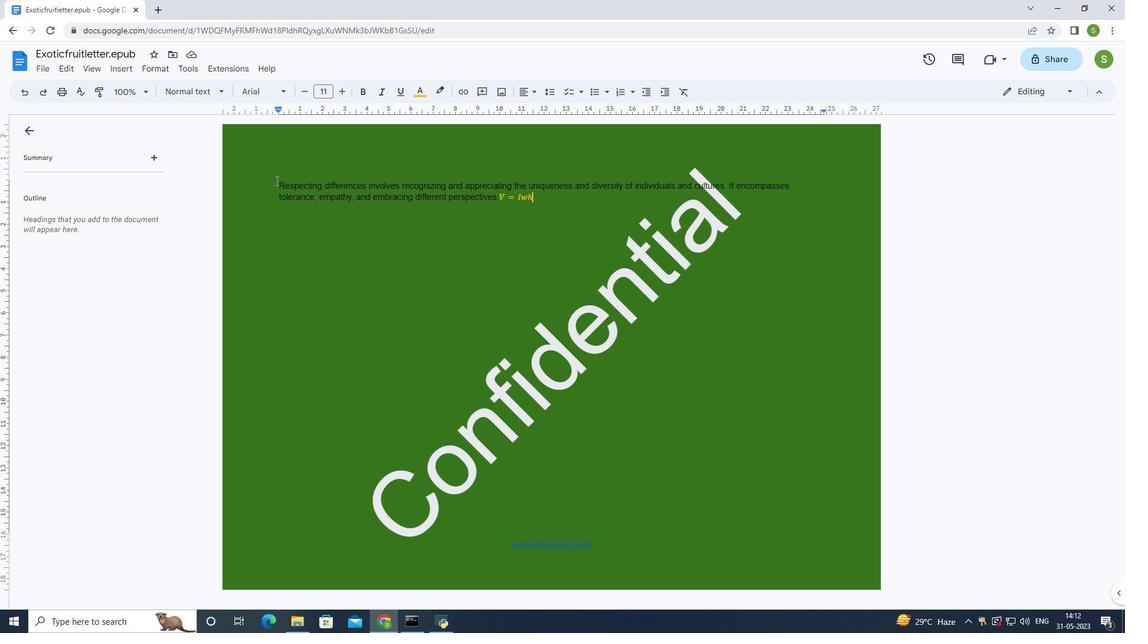 
Action: Mouse moved to (250, 92)
Screenshot: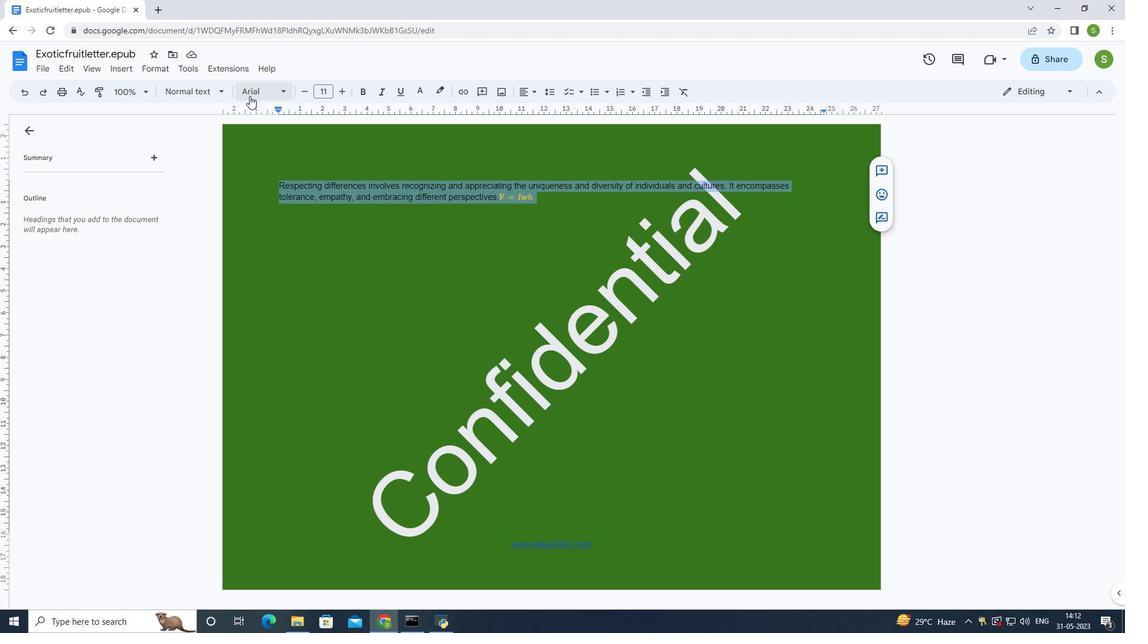 
Action: Mouse pressed left at (250, 92)
Screenshot: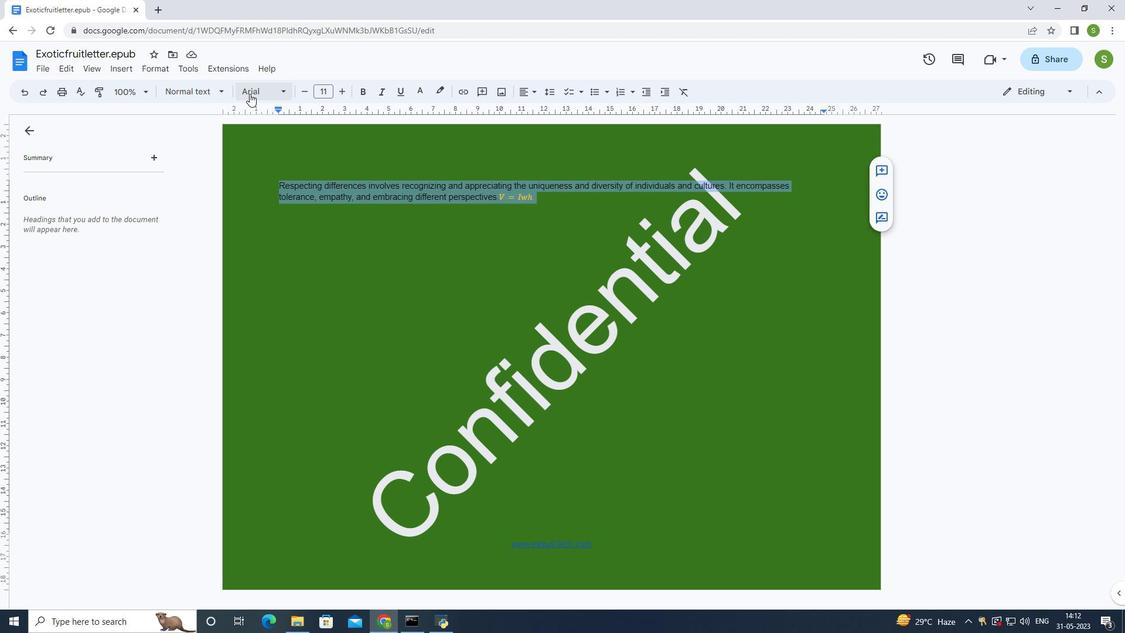 
Action: Mouse moved to (288, 109)
Screenshot: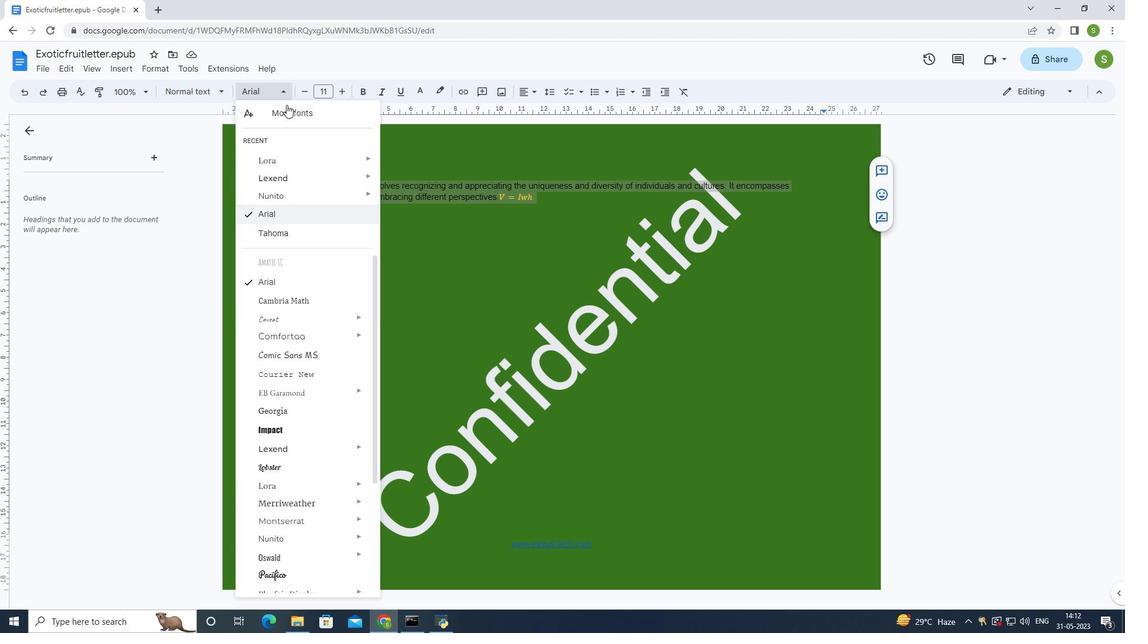 
Action: Mouse pressed left at (288, 109)
Screenshot: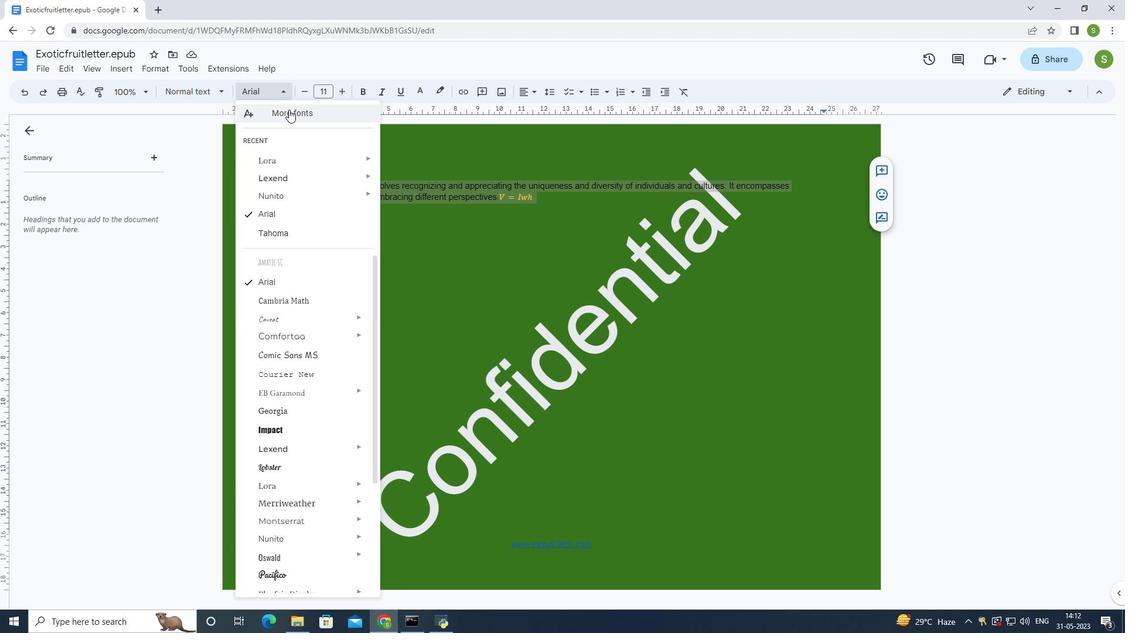 
Action: Mouse moved to (356, 187)
Screenshot: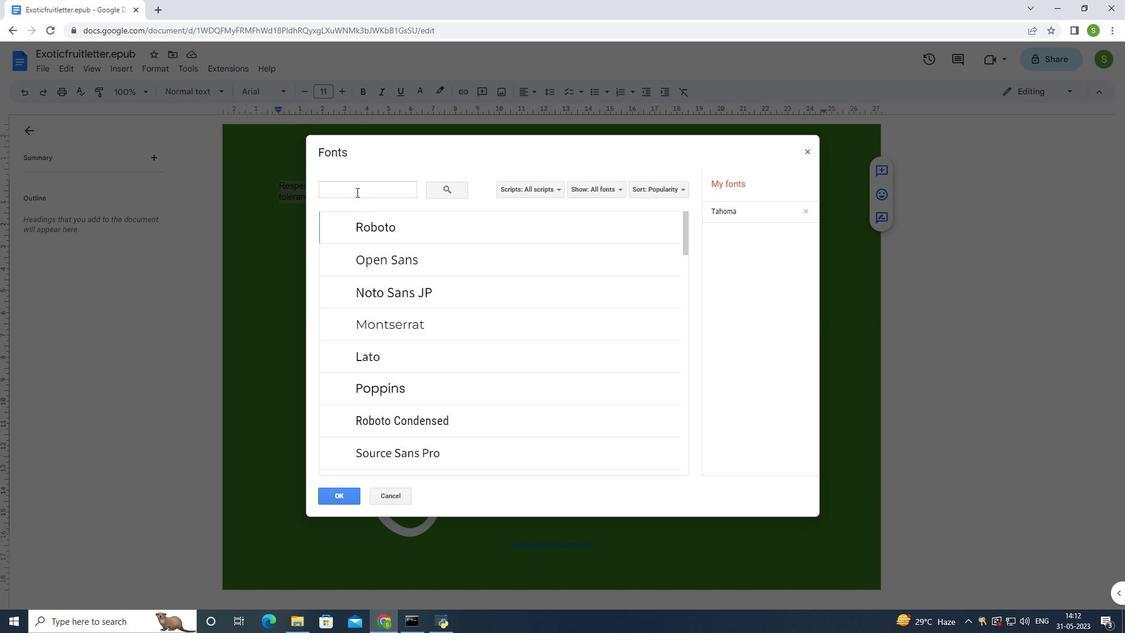 
Action: Mouse pressed left at (356, 187)
Screenshot: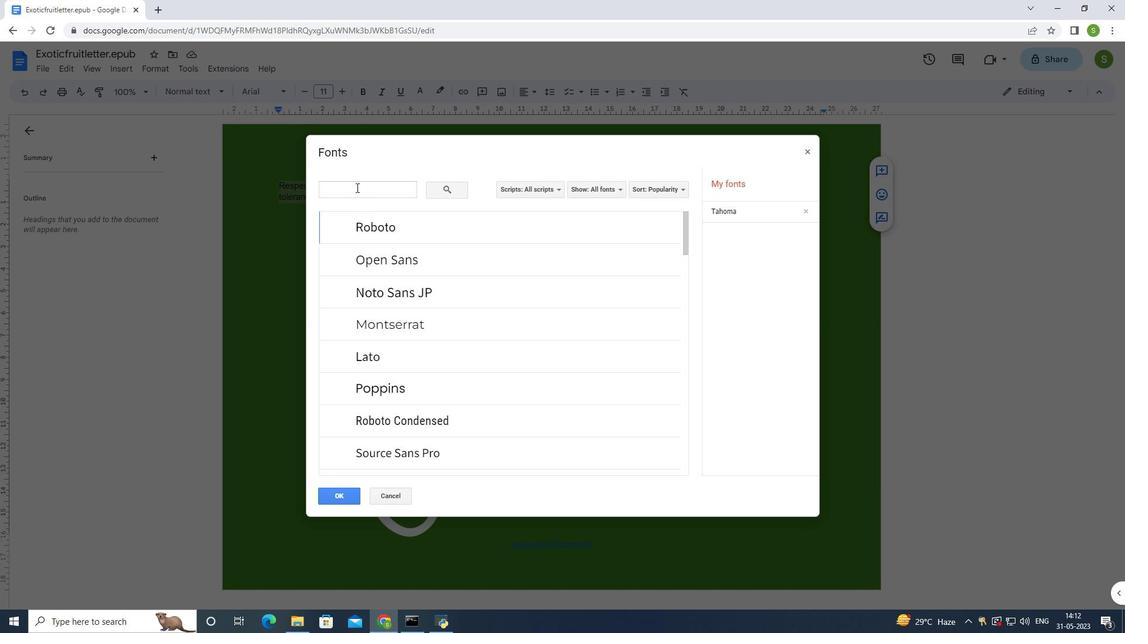 
Action: Mouse moved to (350, 157)
Screenshot: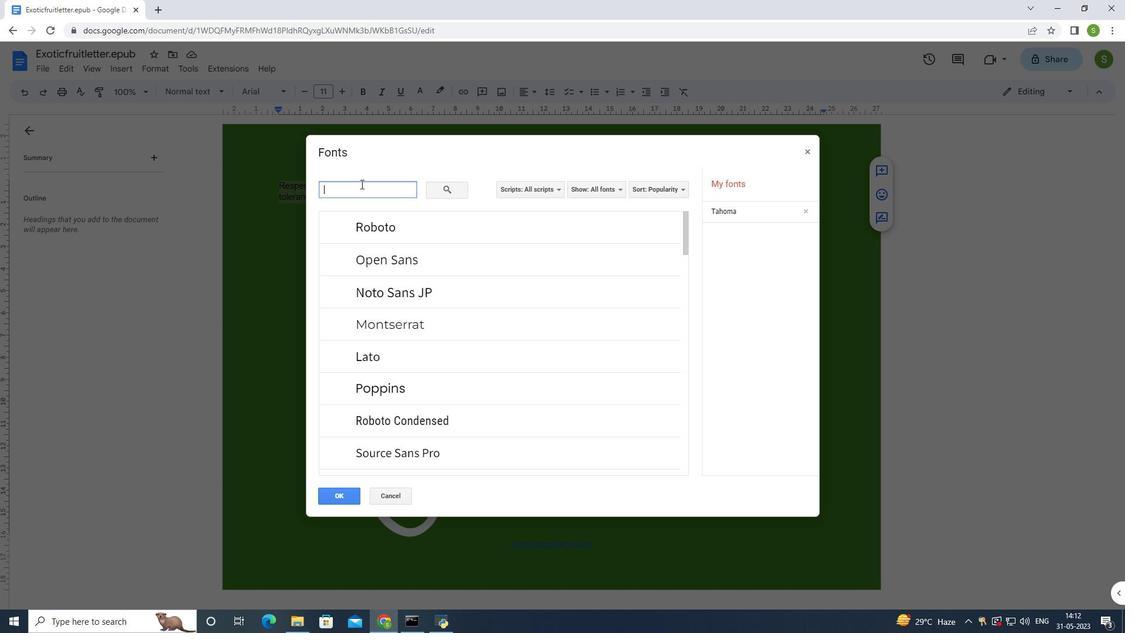 
Action: Key pressed <Key.shift>Cavea
Screenshot: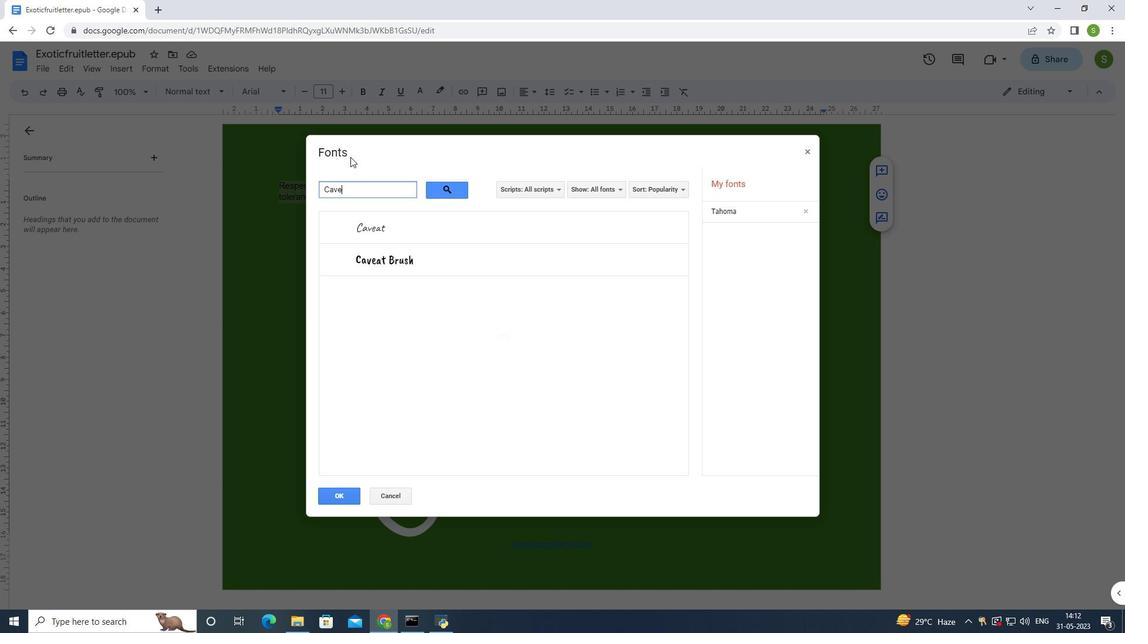 
Action: Mouse moved to (335, 222)
Screenshot: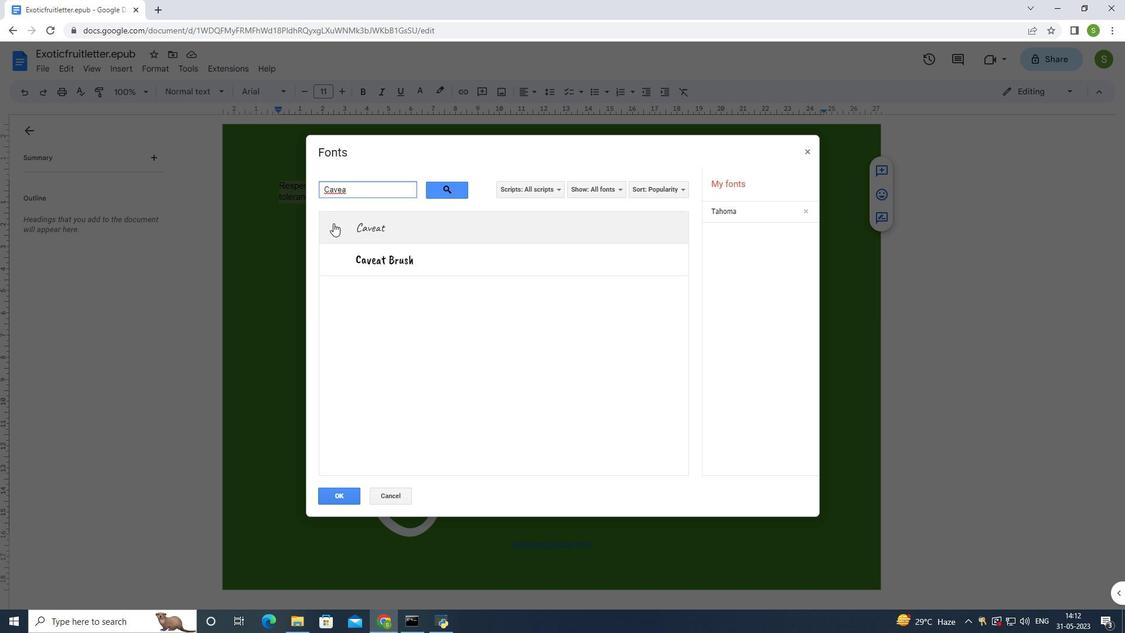 
Action: Mouse pressed left at (335, 222)
Screenshot: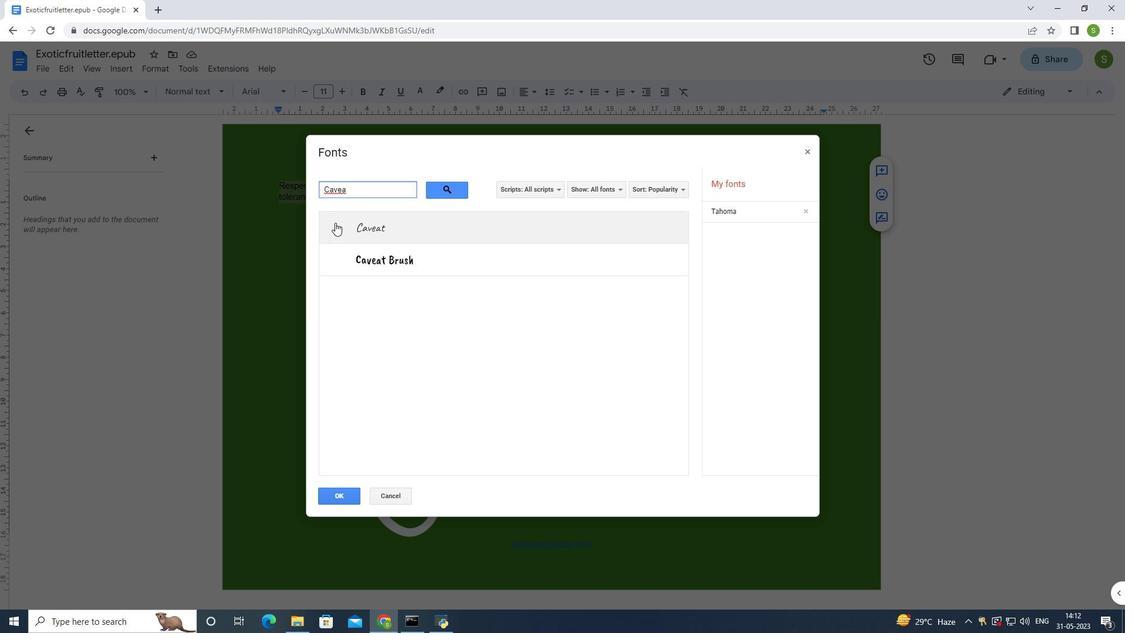 
Action: Mouse moved to (349, 493)
Screenshot: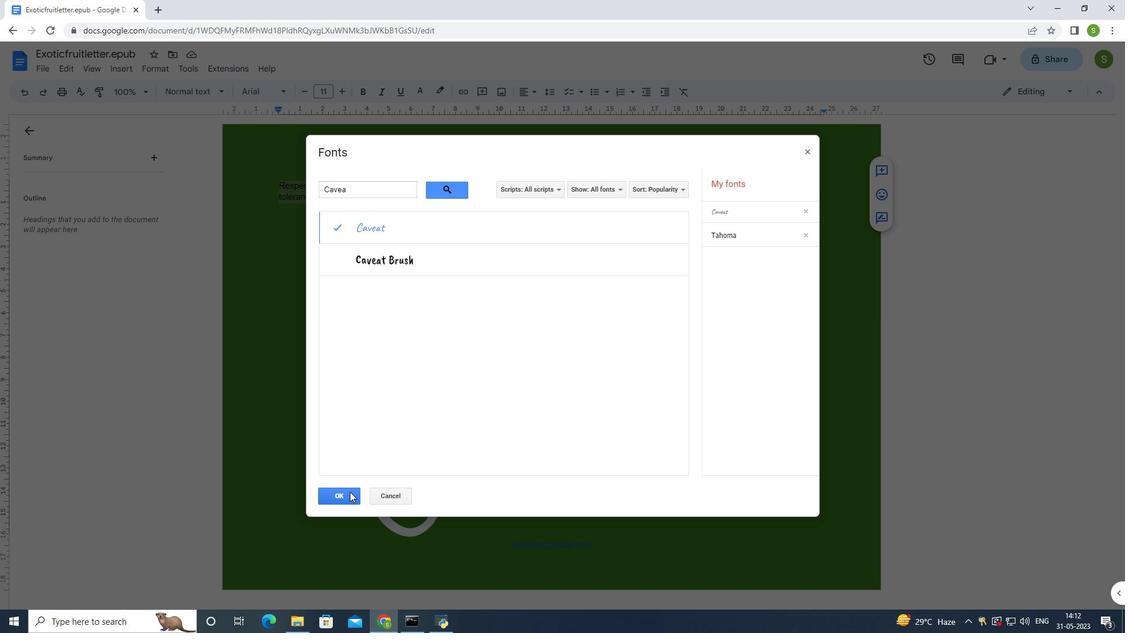 
Action: Mouse pressed left at (349, 493)
Screenshot: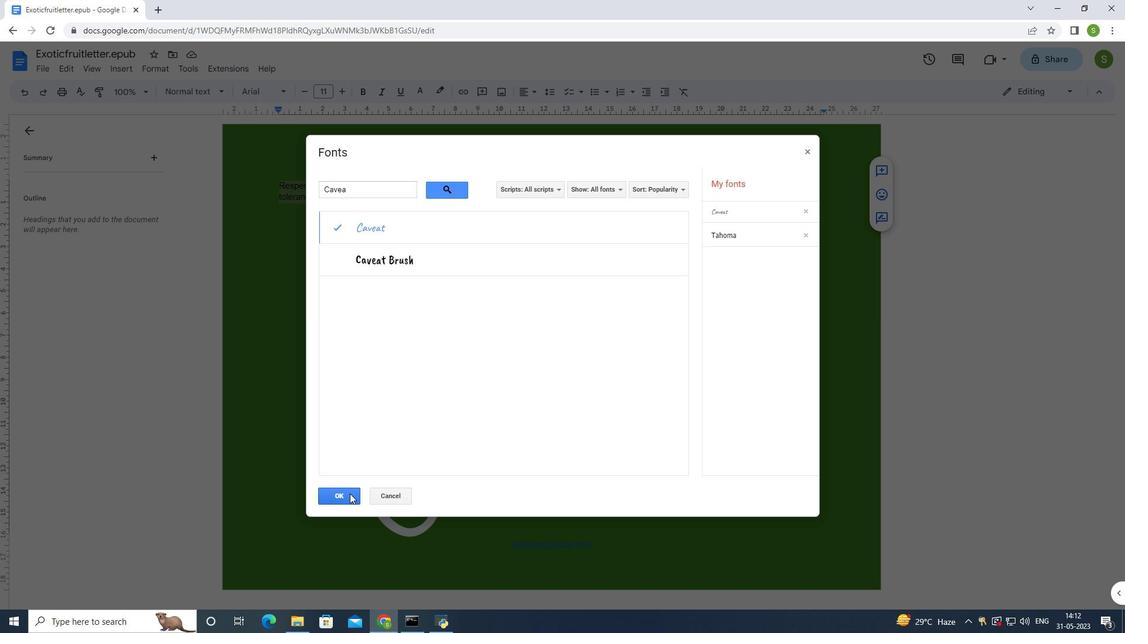 
Action: Mouse moved to (341, 90)
Screenshot: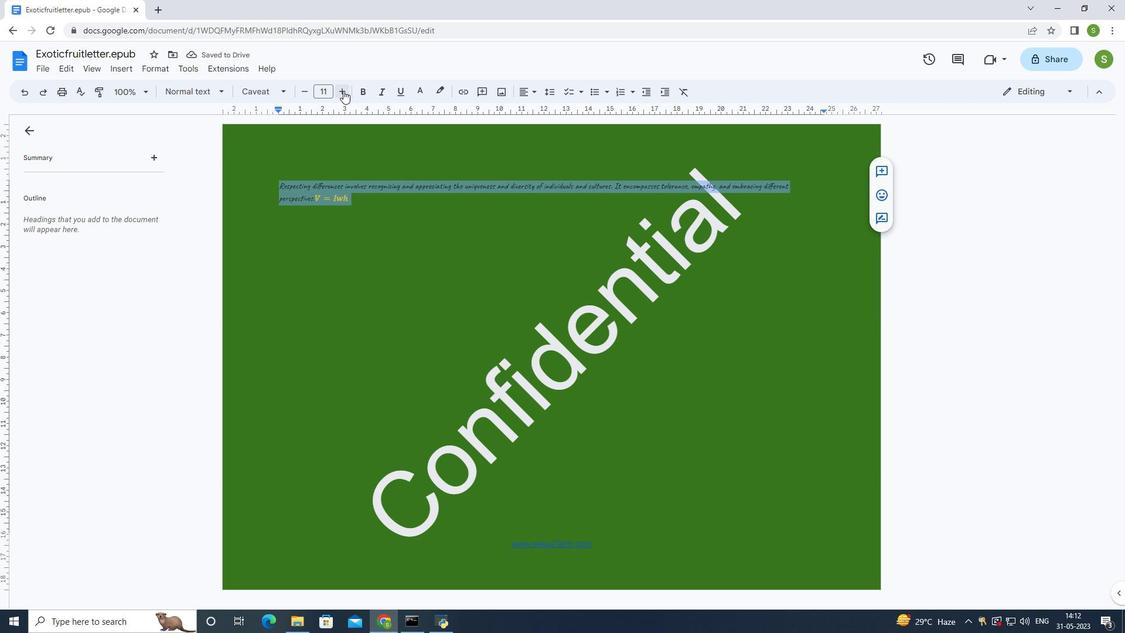 
Action: Mouse pressed left at (341, 90)
Screenshot: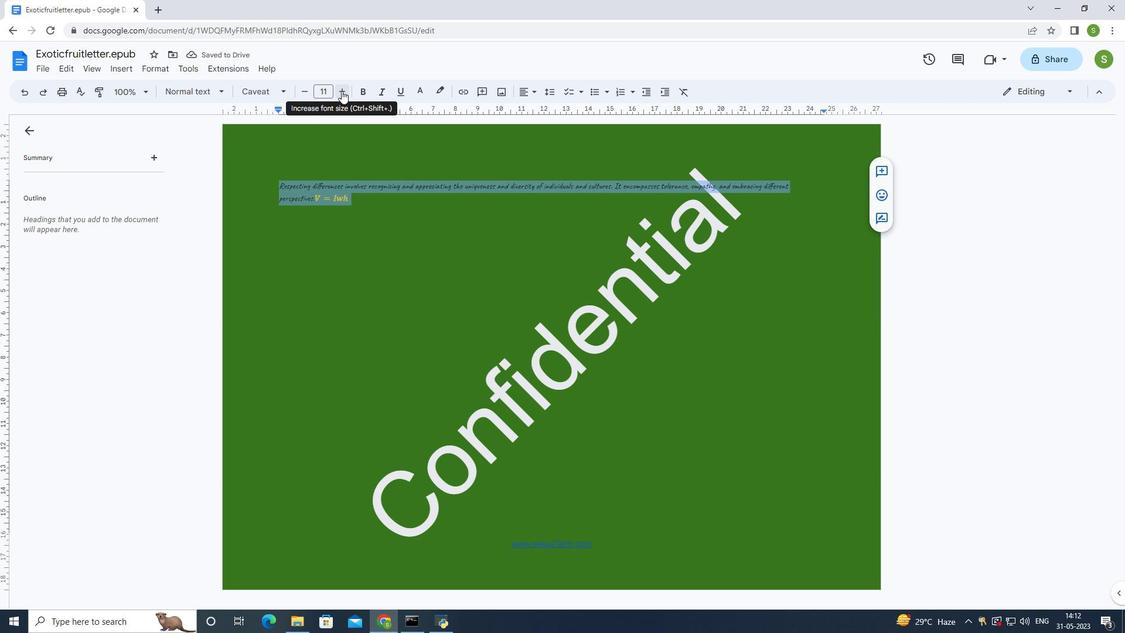 
Action: Mouse pressed left at (341, 90)
Screenshot: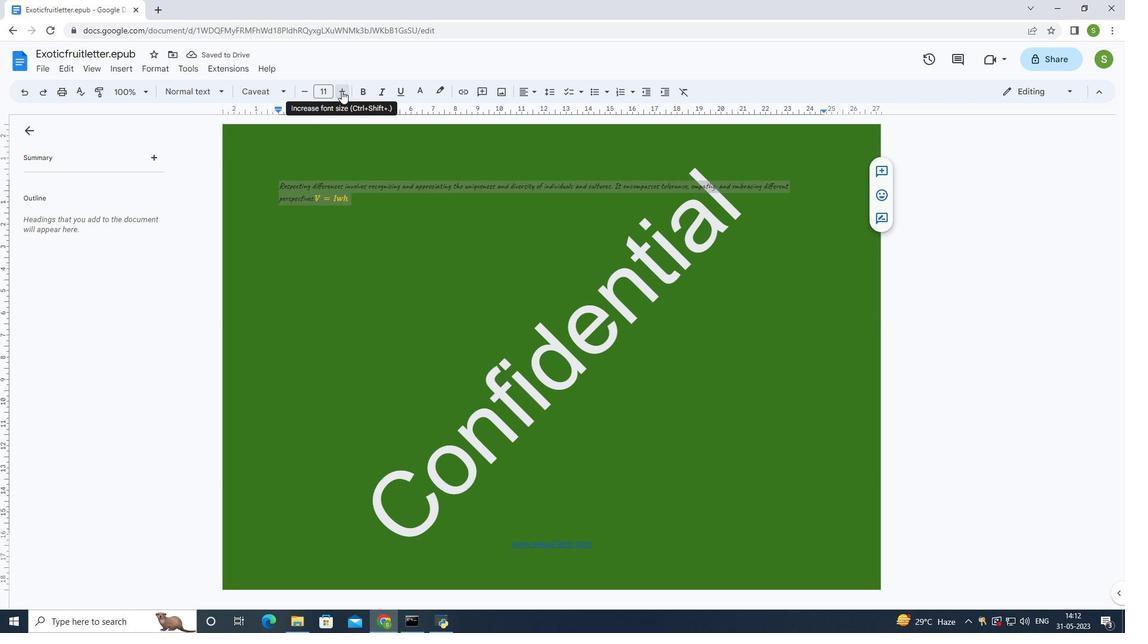 
Action: Mouse pressed left at (341, 90)
Screenshot: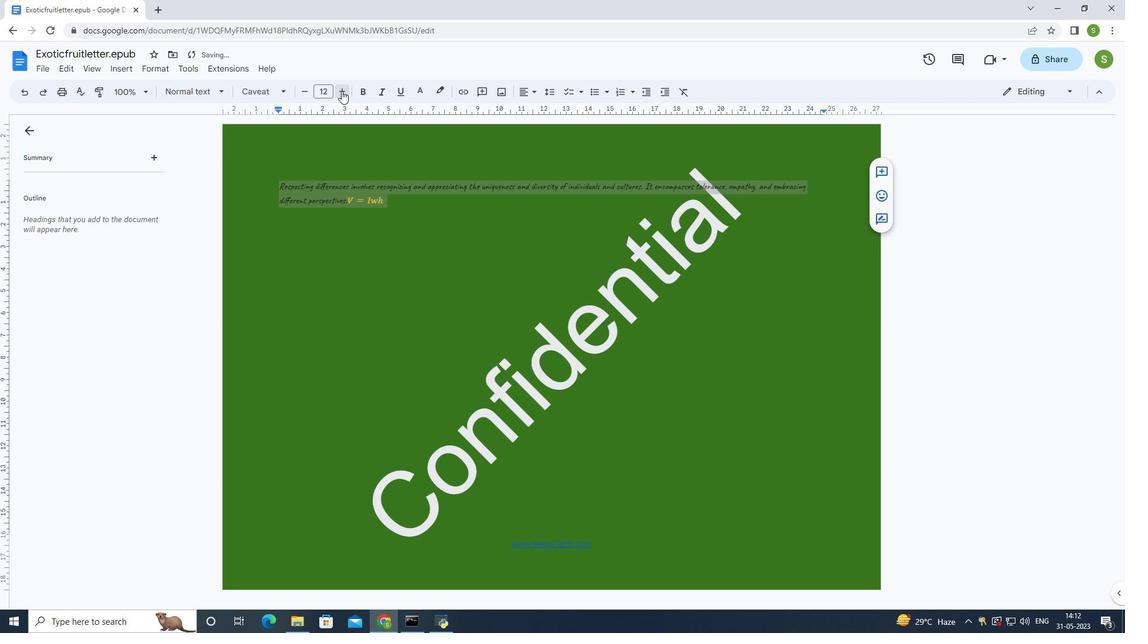 
Action: Mouse pressed left at (341, 90)
Screenshot: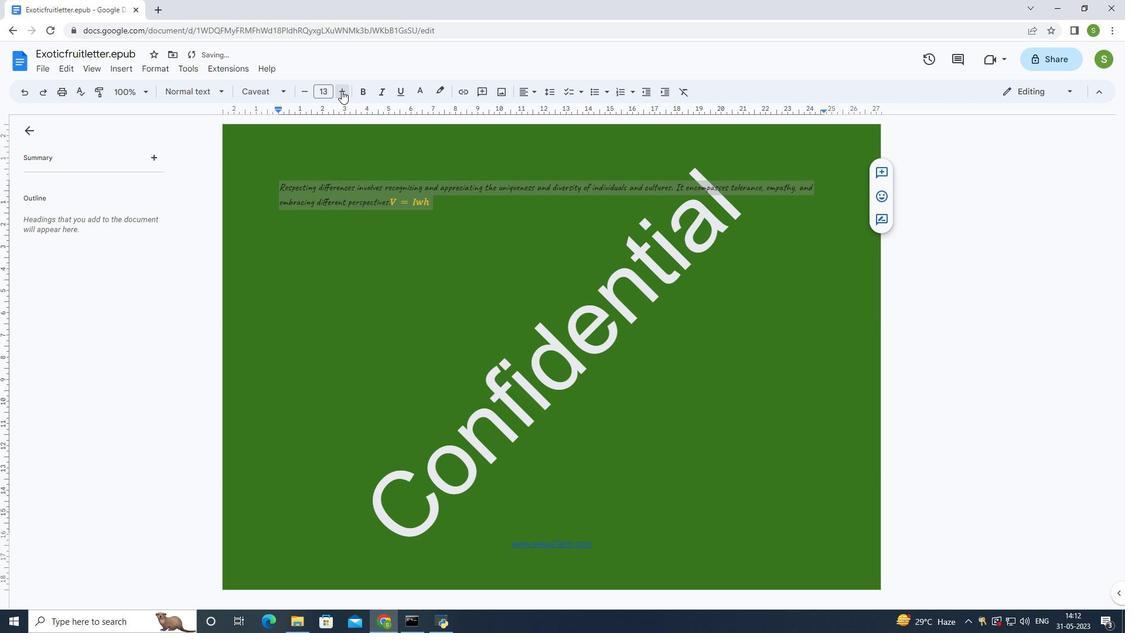 
Action: Mouse pressed left at (341, 90)
Screenshot: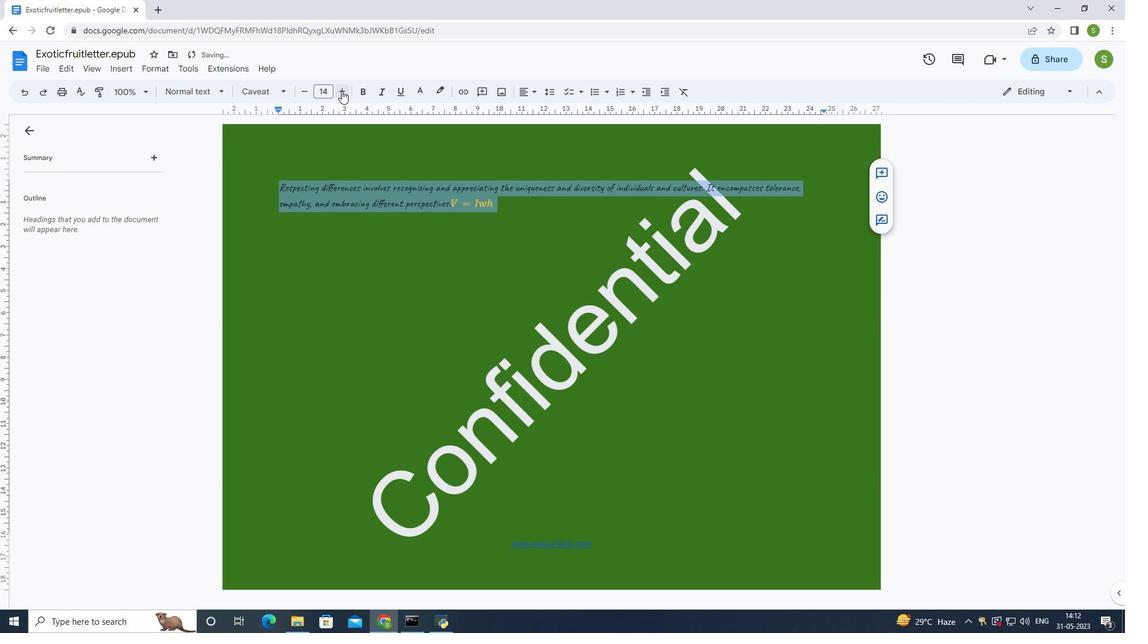 
Action: Mouse pressed left at (341, 90)
Screenshot: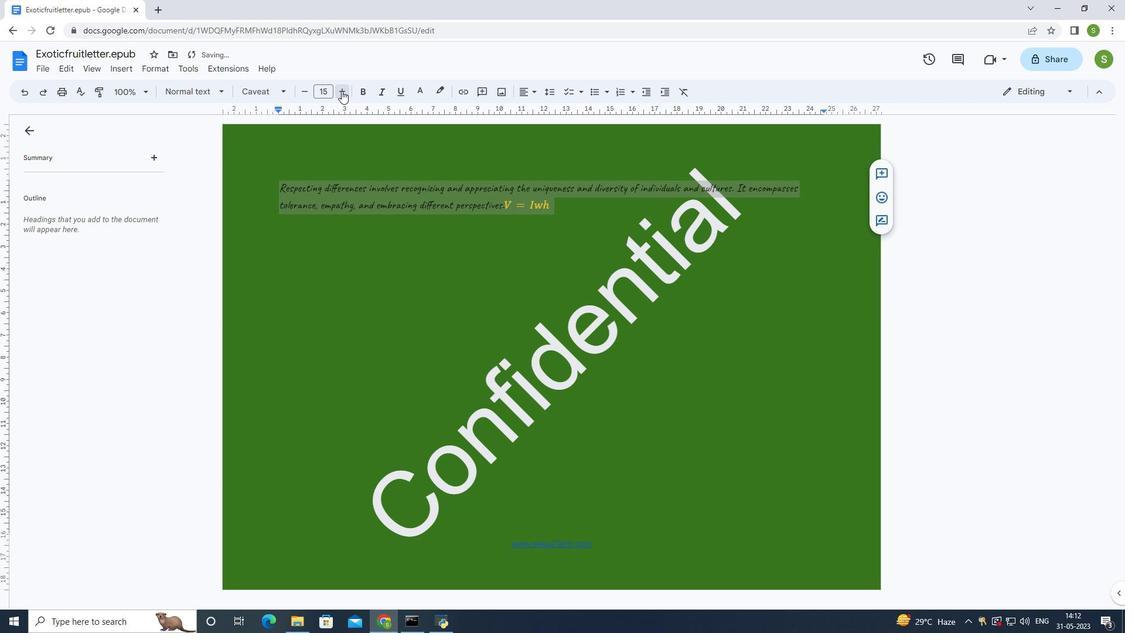 
Action: Mouse pressed left at (341, 90)
Screenshot: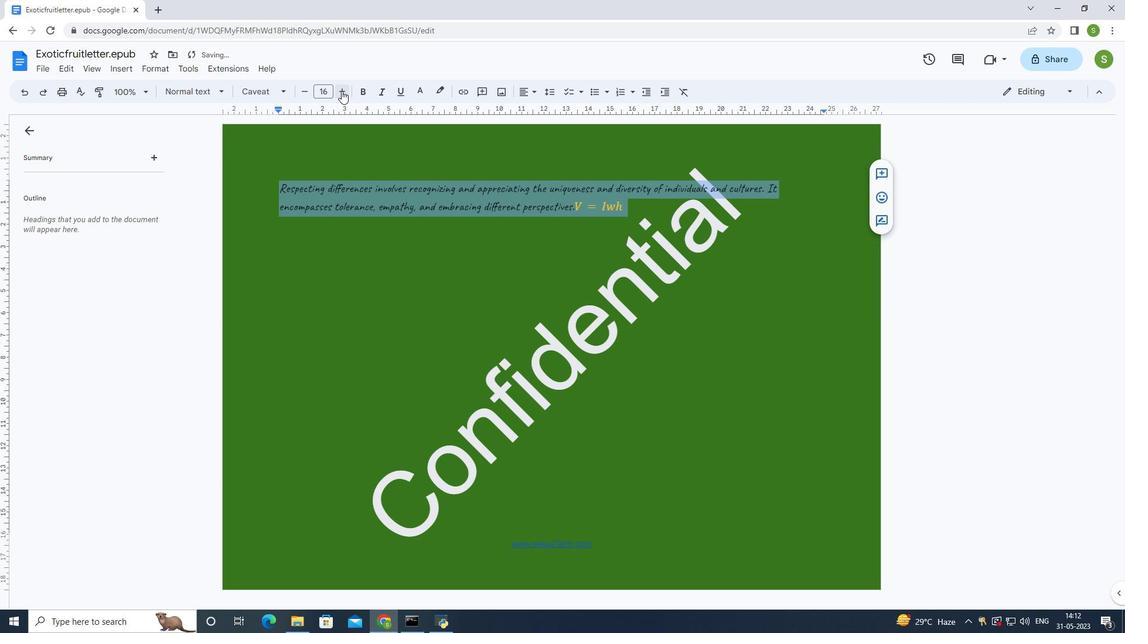 
Action: Mouse pressed left at (341, 90)
Screenshot: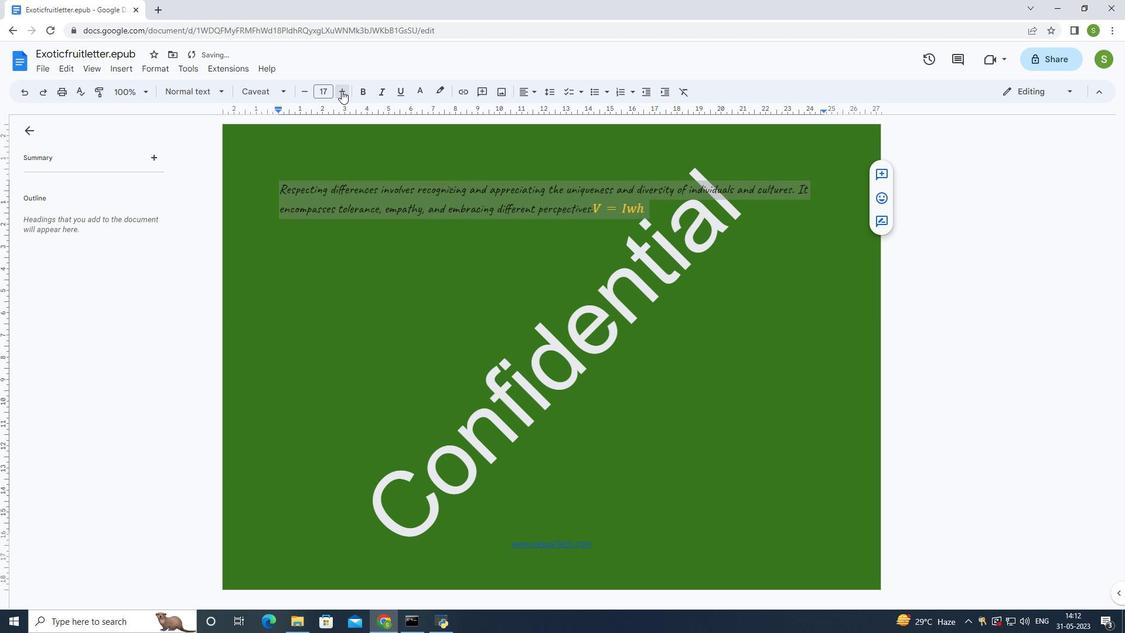 
Action: Mouse pressed left at (341, 90)
Screenshot: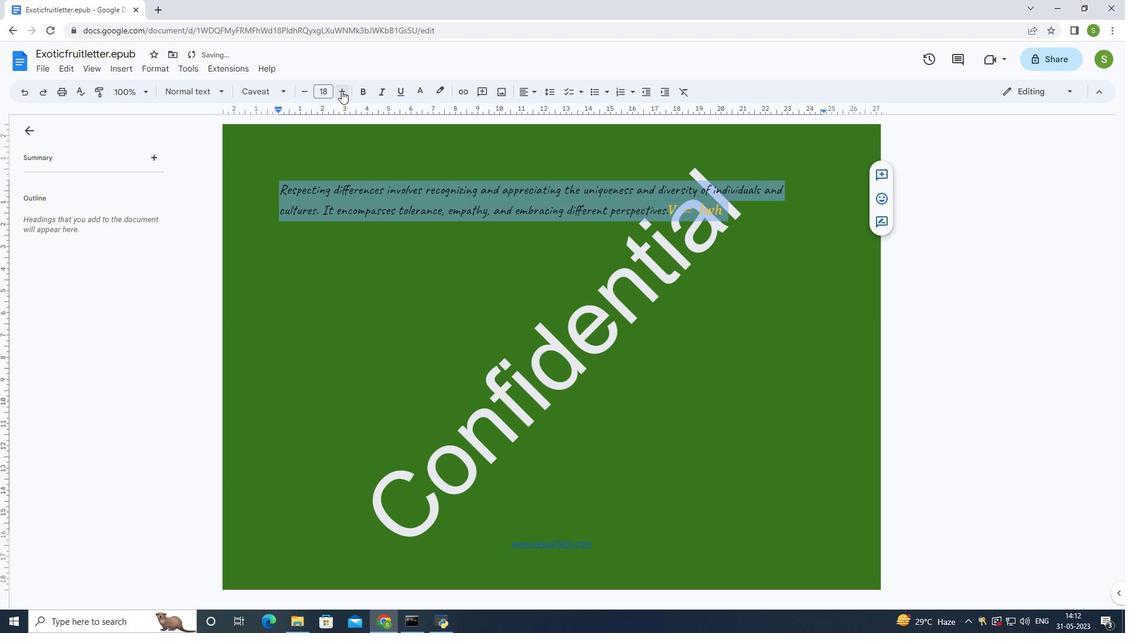 
Action: Mouse pressed left at (341, 90)
Screenshot: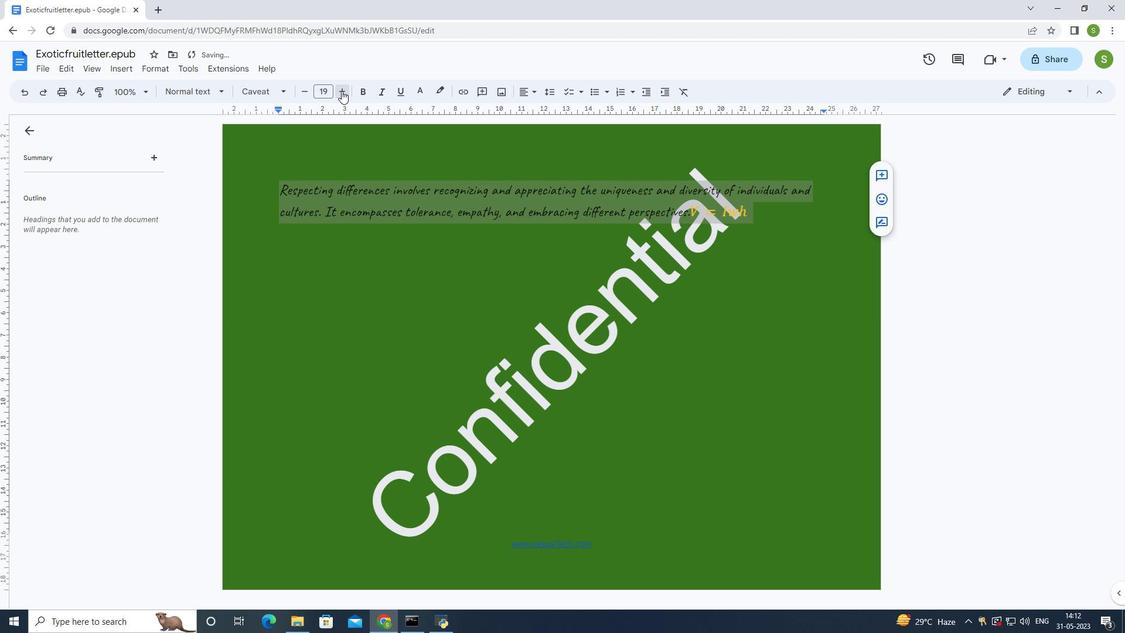 
Action: Mouse moved to (305, 93)
Screenshot: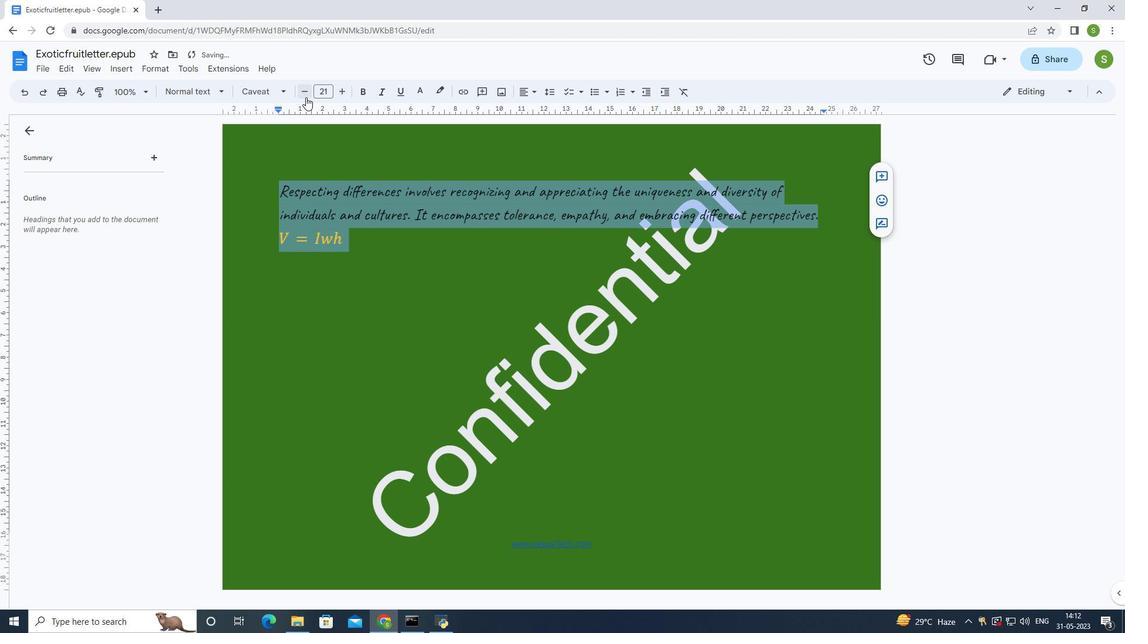 
Action: Mouse pressed left at (305, 93)
Screenshot: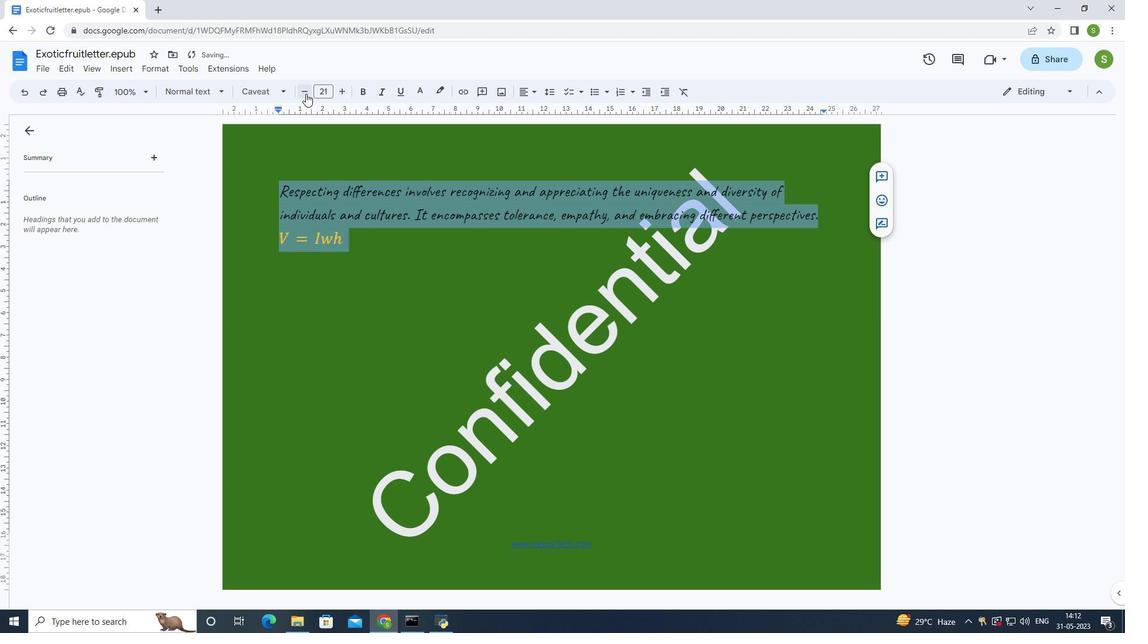 
Action: Mouse moved to (427, 284)
Screenshot: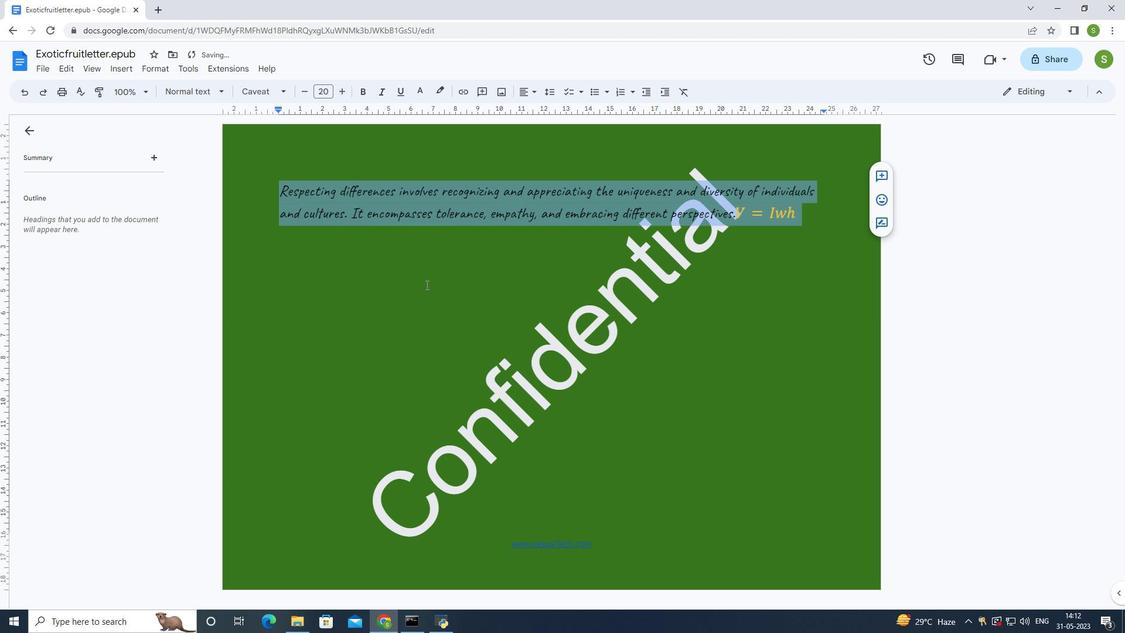 
Action: Mouse pressed left at (427, 284)
Screenshot: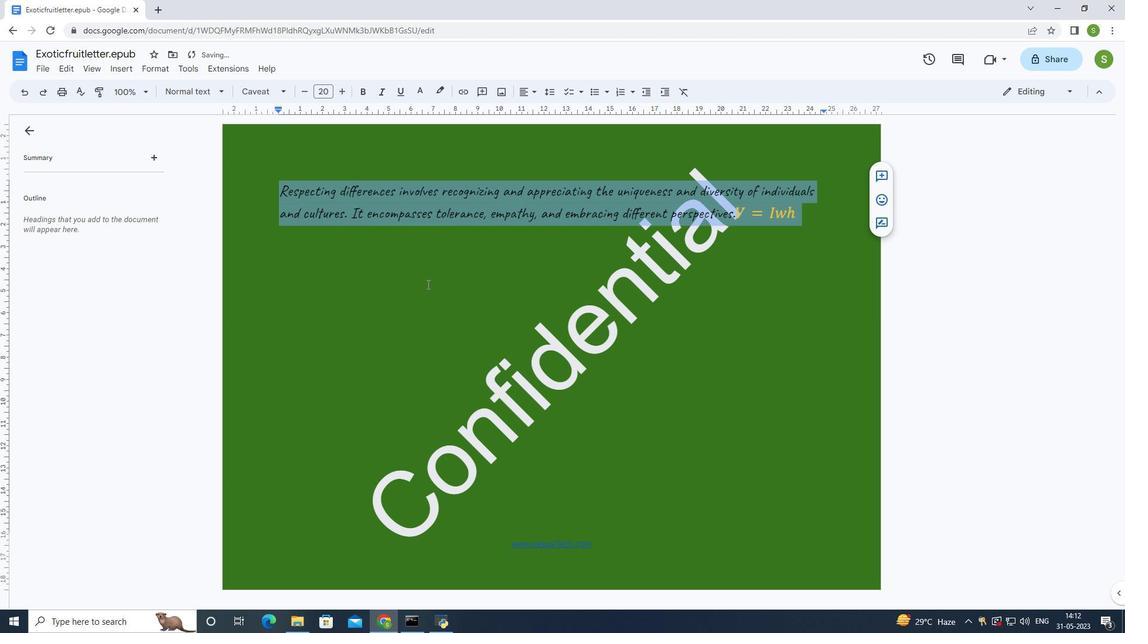 
Action: Mouse moved to (542, 286)
Screenshot: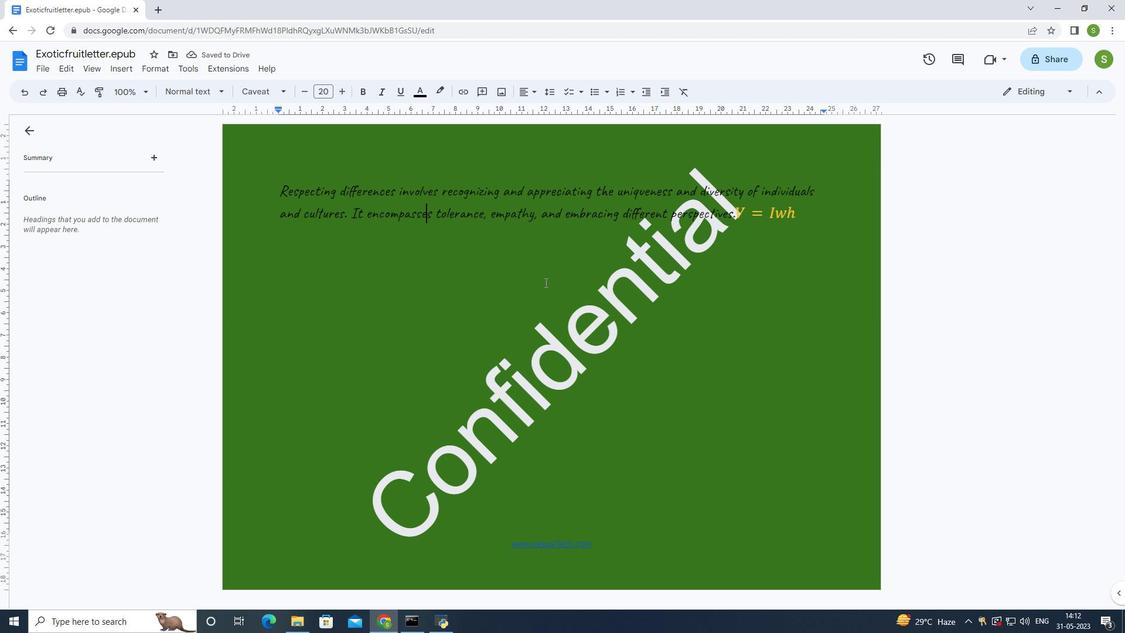 
Action: Key pressed ctrl+S
Screenshot: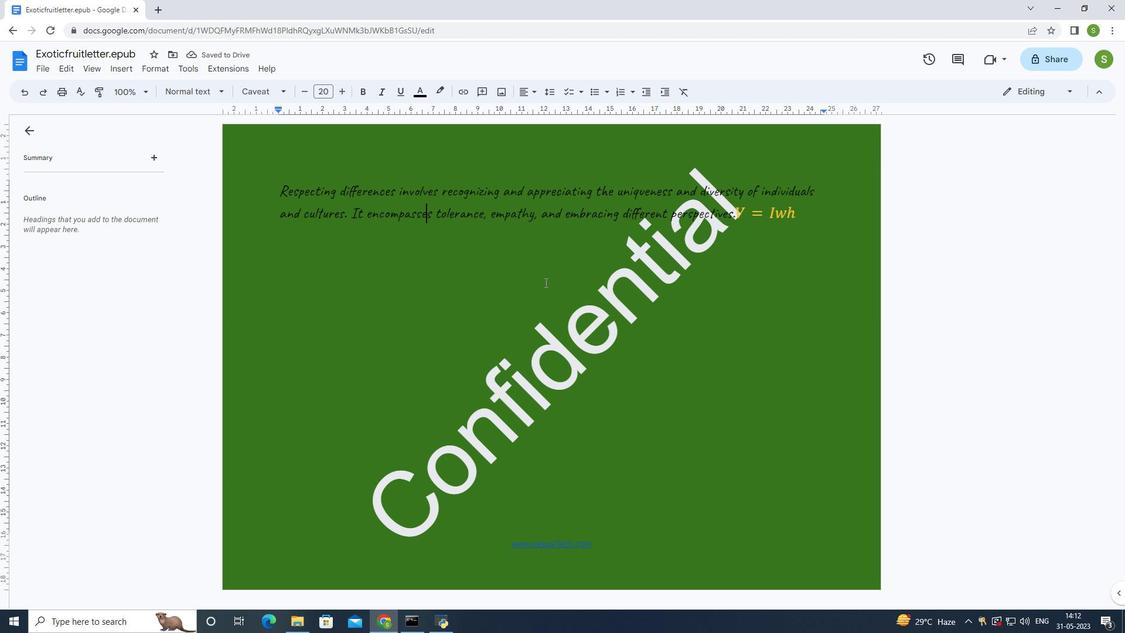 
Action: Mouse moved to (533, 286)
Screenshot: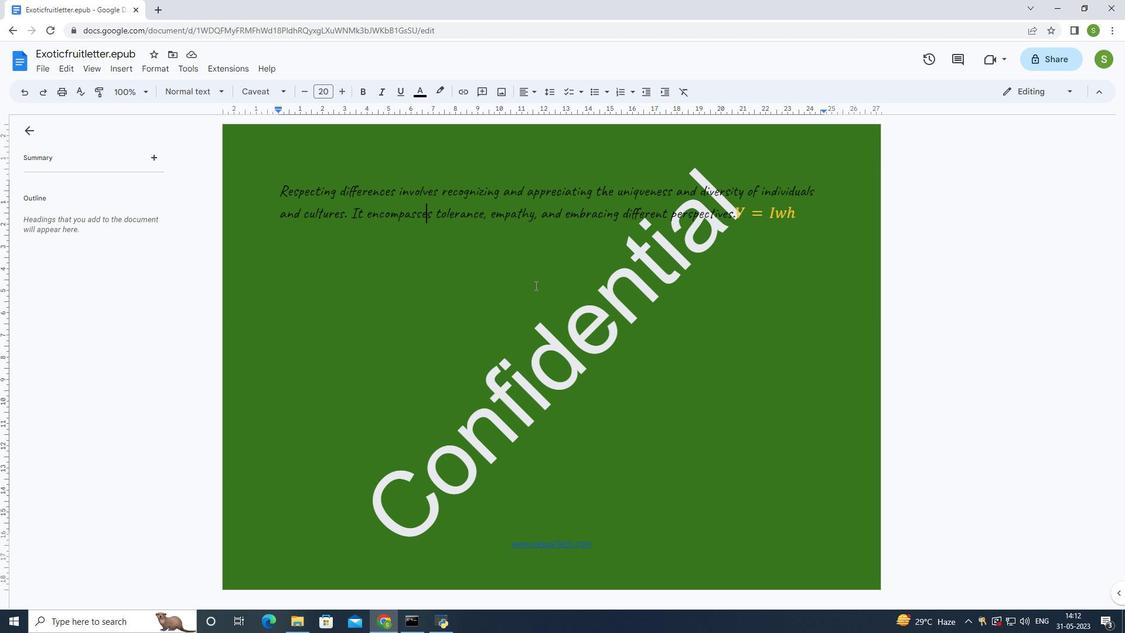 
